 Task: Look for space in Ixtapa, Mexico from 1st June, 2023 to 4th June, 2023 for 1 adult in price range Rs.6000 to Rs.16000. Place can be private room with 1  bedroom having 1 bed and 1 bathroom. Property type can be house, flat, guest house. Amenities needed are: wifi. Booking option can be shelf check-in. Required host language is English.
Action: Mouse moved to (498, 118)
Screenshot: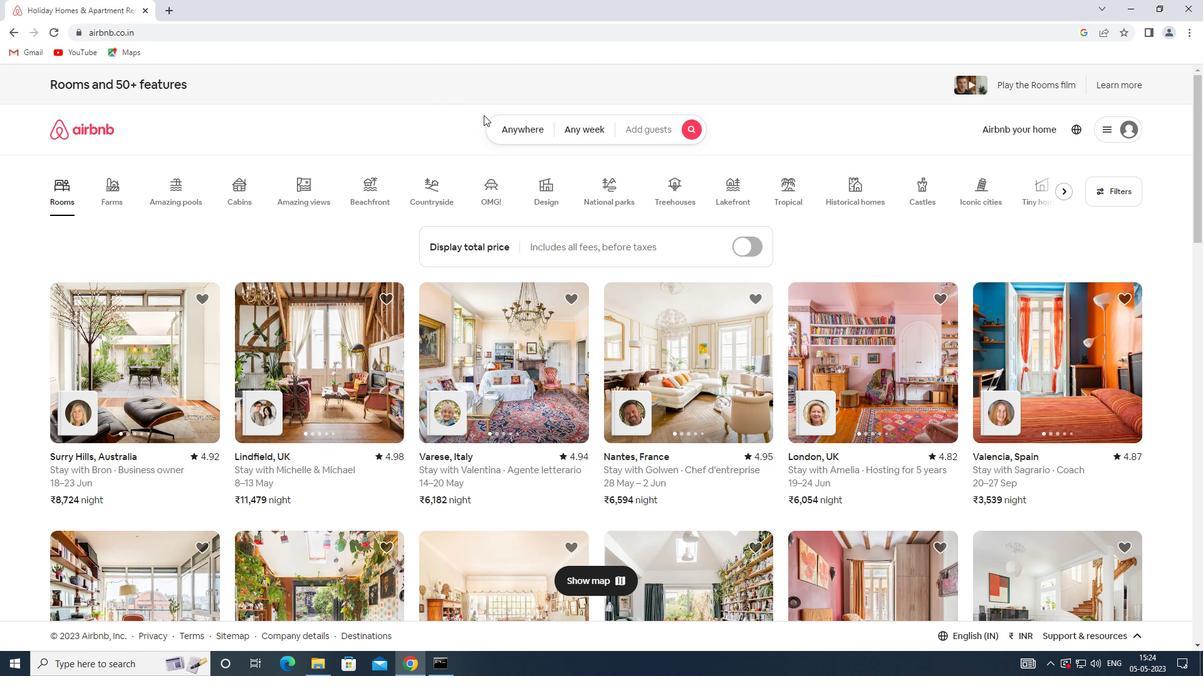 
Action: Mouse pressed left at (498, 118)
Screenshot: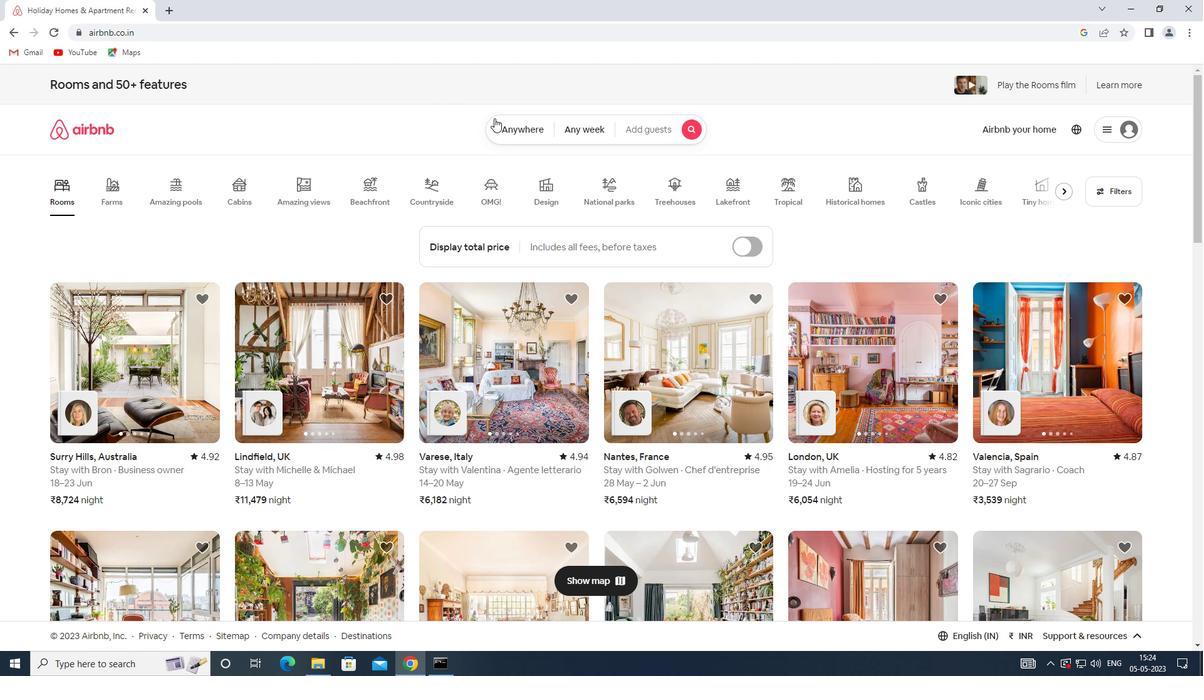 
Action: Mouse moved to (417, 176)
Screenshot: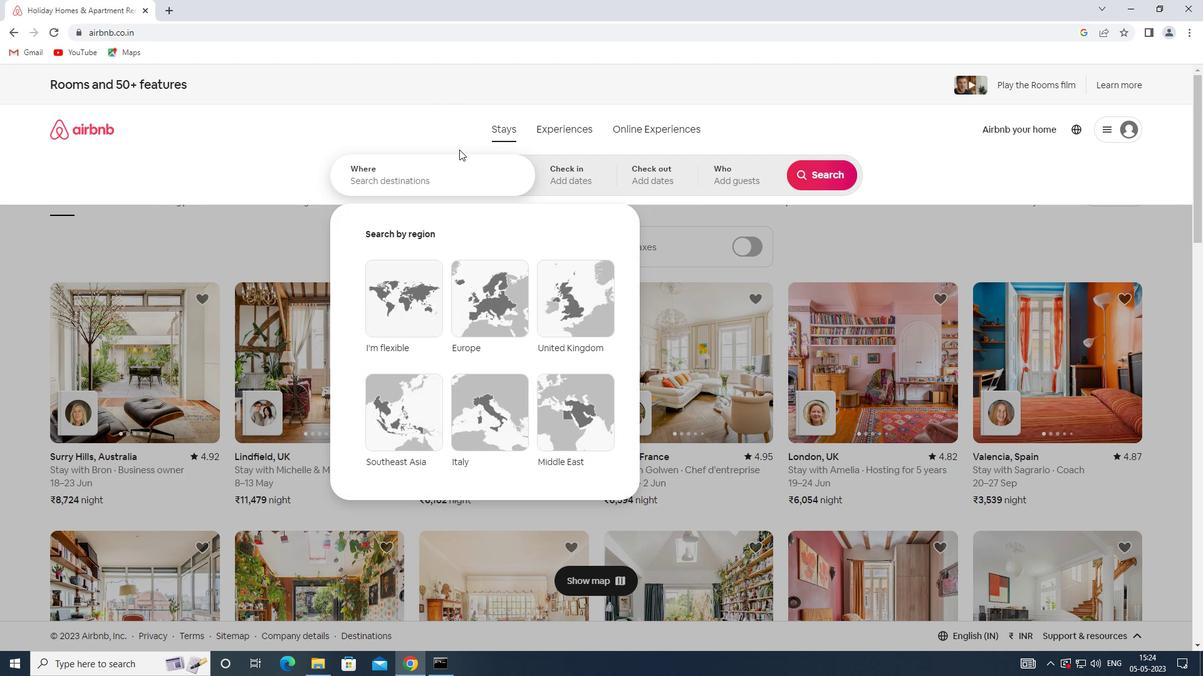
Action: Mouse pressed left at (417, 176)
Screenshot: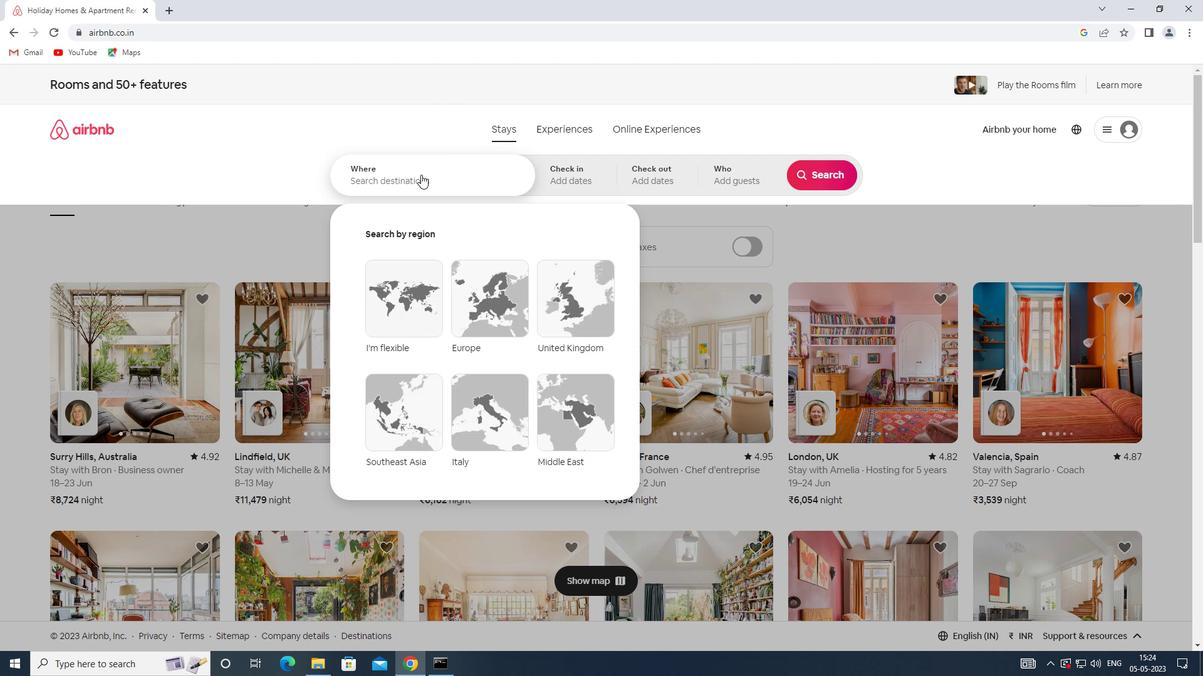 
Action: Key pressed <Key.shift>SPACE<Key.space>IN<Key.space><Key.shift>IXTAPA,<Key.shift>MEXICO
Screenshot: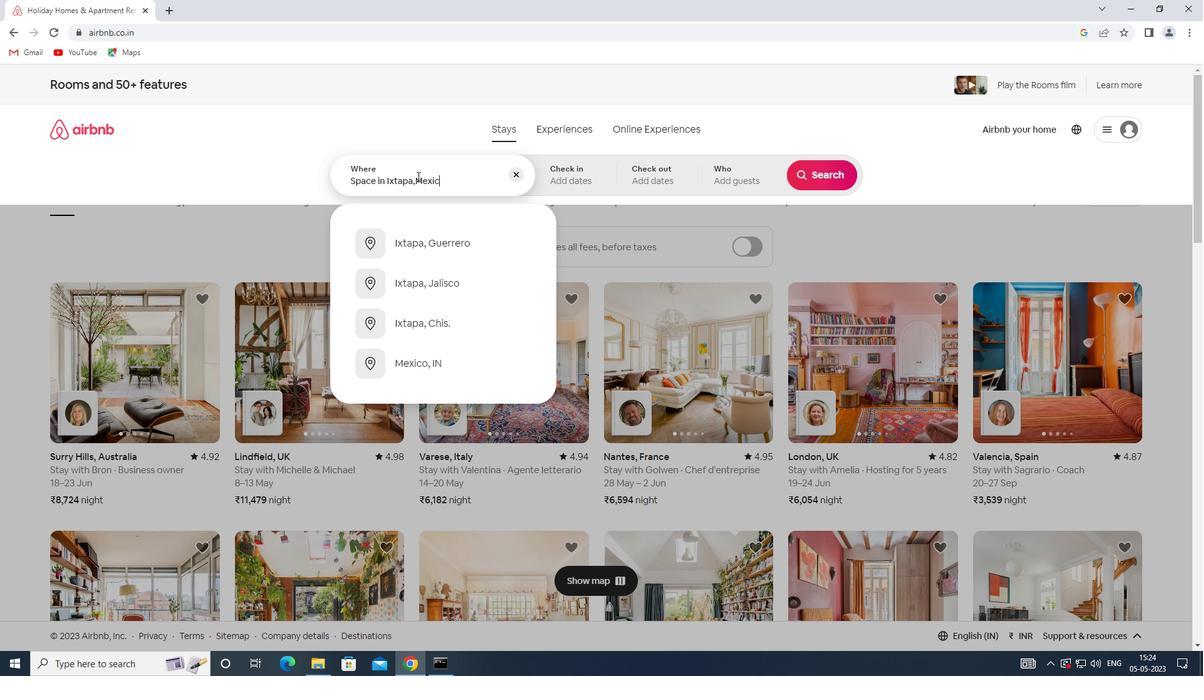
Action: Mouse moved to (548, 179)
Screenshot: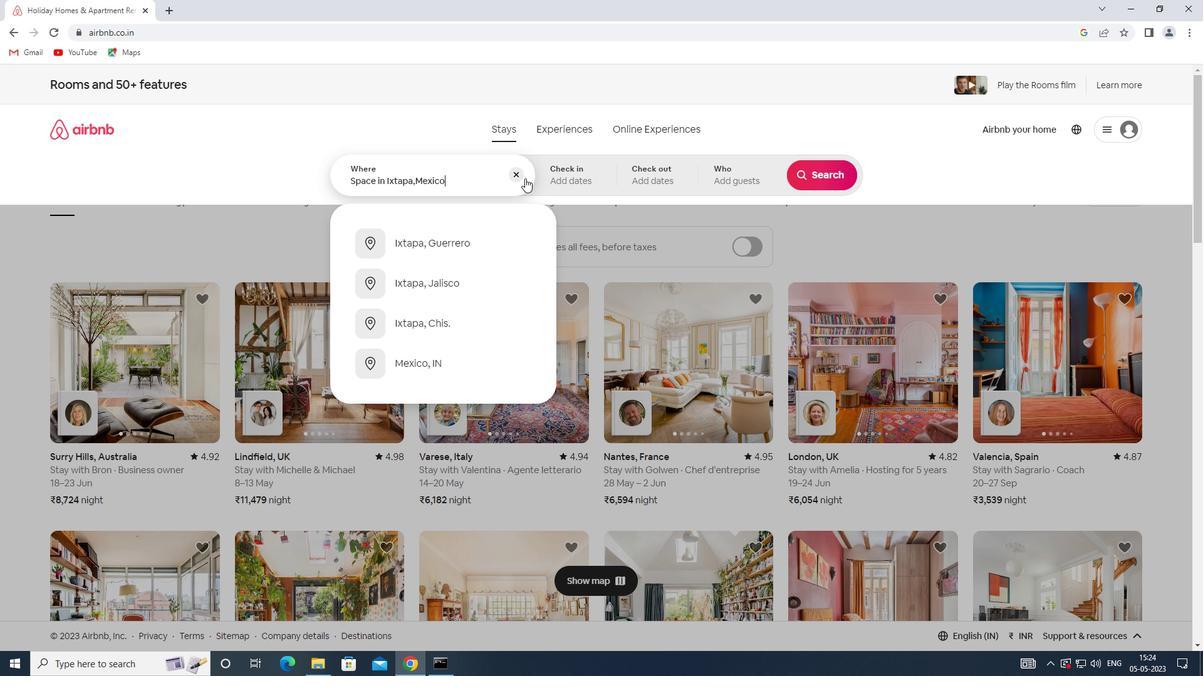 
Action: Mouse pressed left at (548, 179)
Screenshot: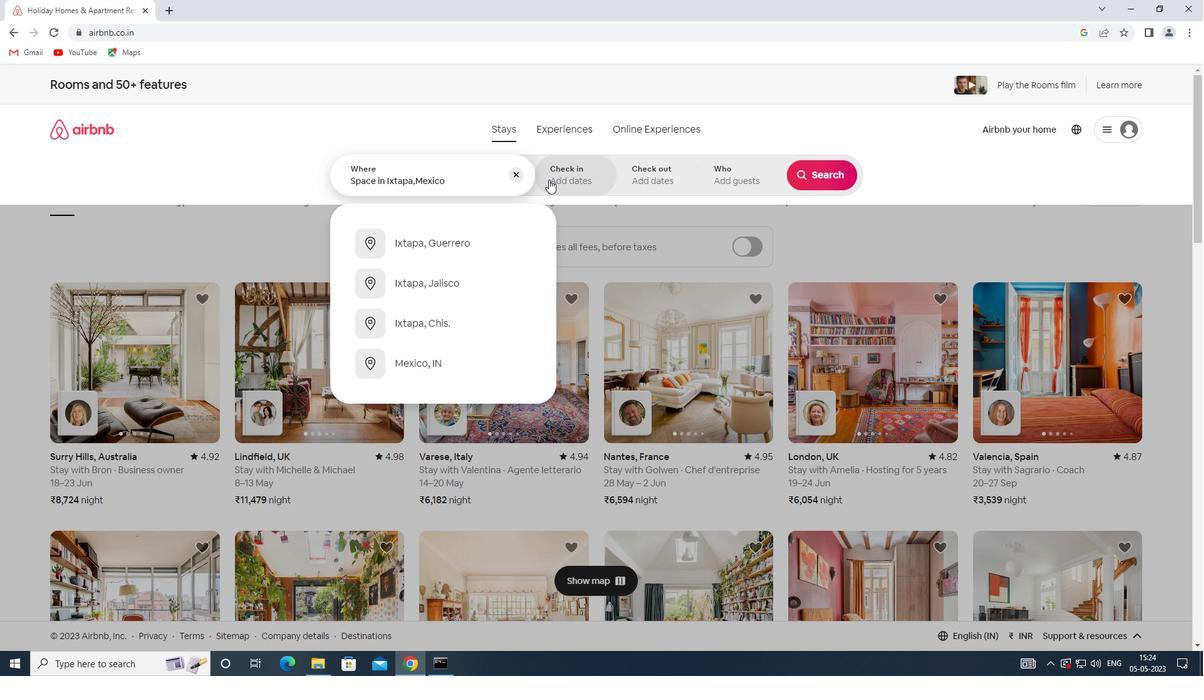 
Action: Mouse moved to (749, 325)
Screenshot: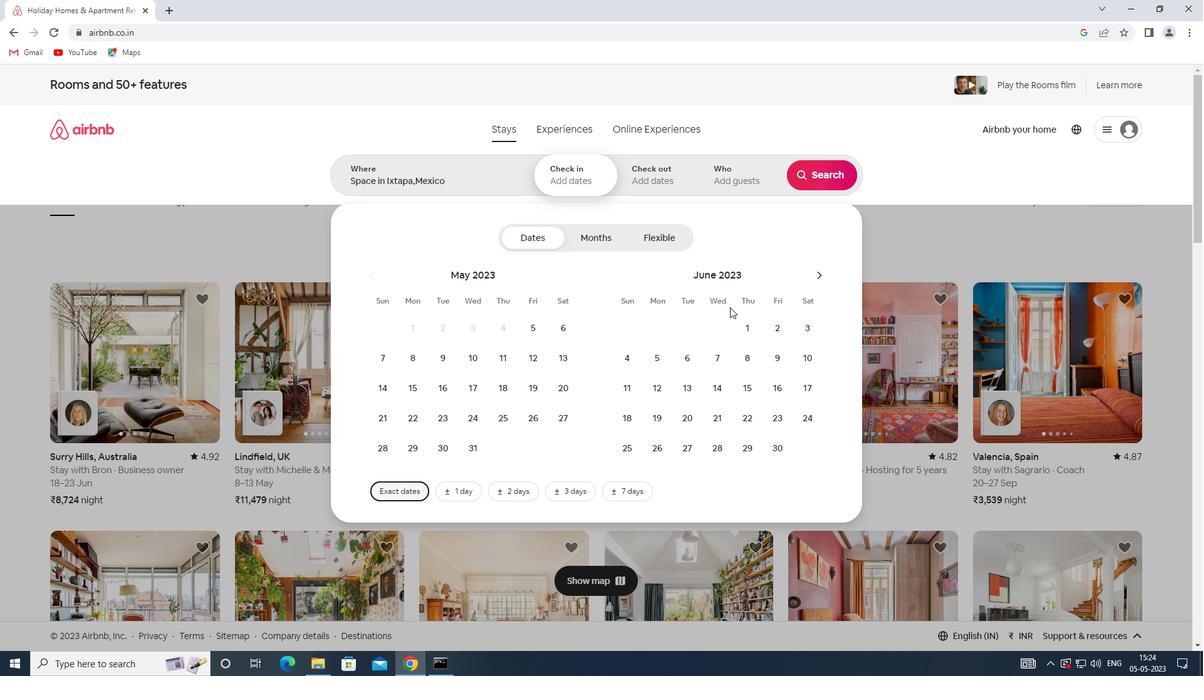 
Action: Mouse pressed left at (749, 325)
Screenshot: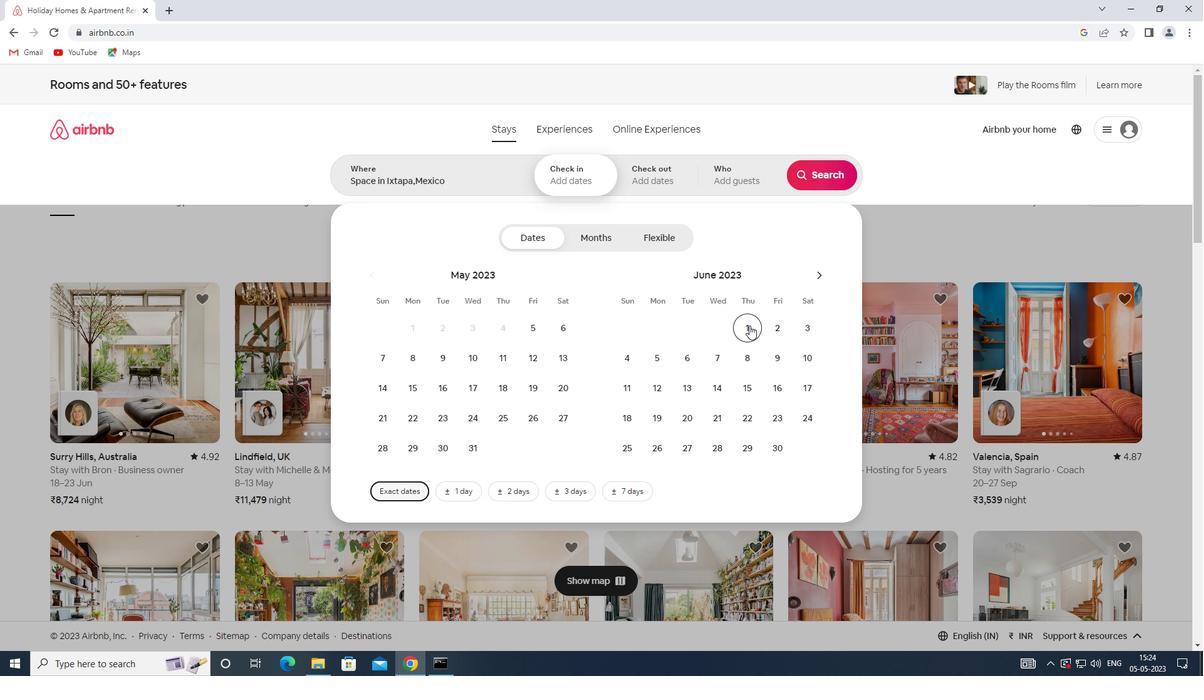 
Action: Mouse moved to (631, 357)
Screenshot: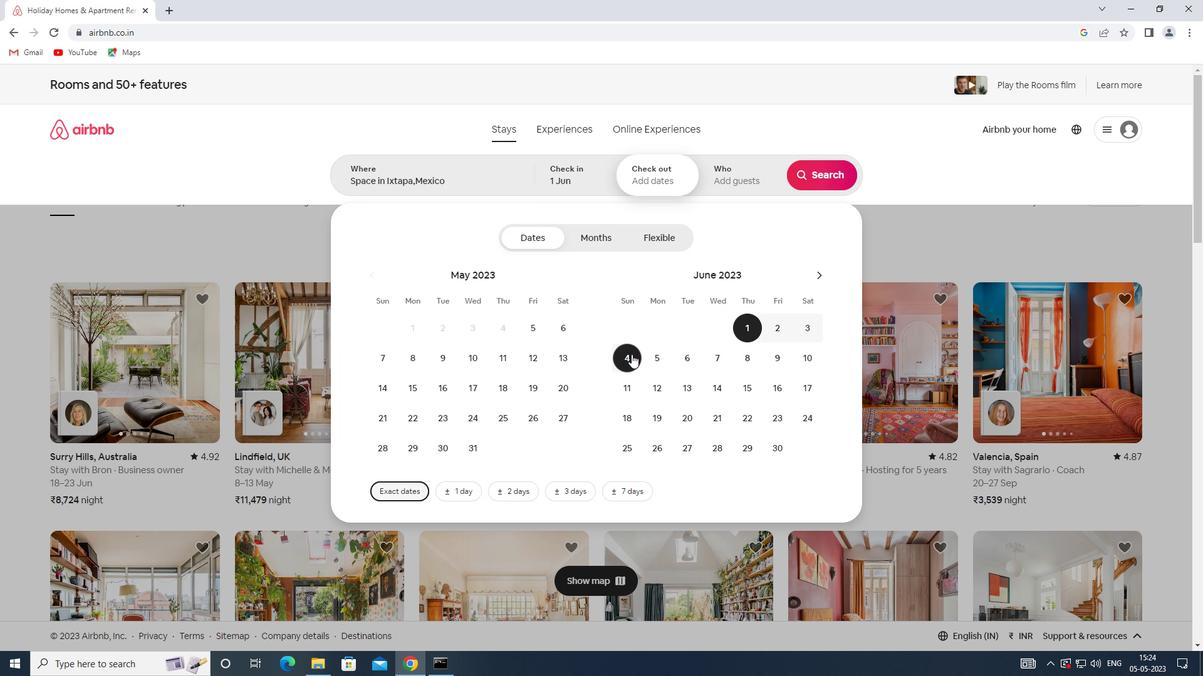 
Action: Mouse pressed left at (631, 357)
Screenshot: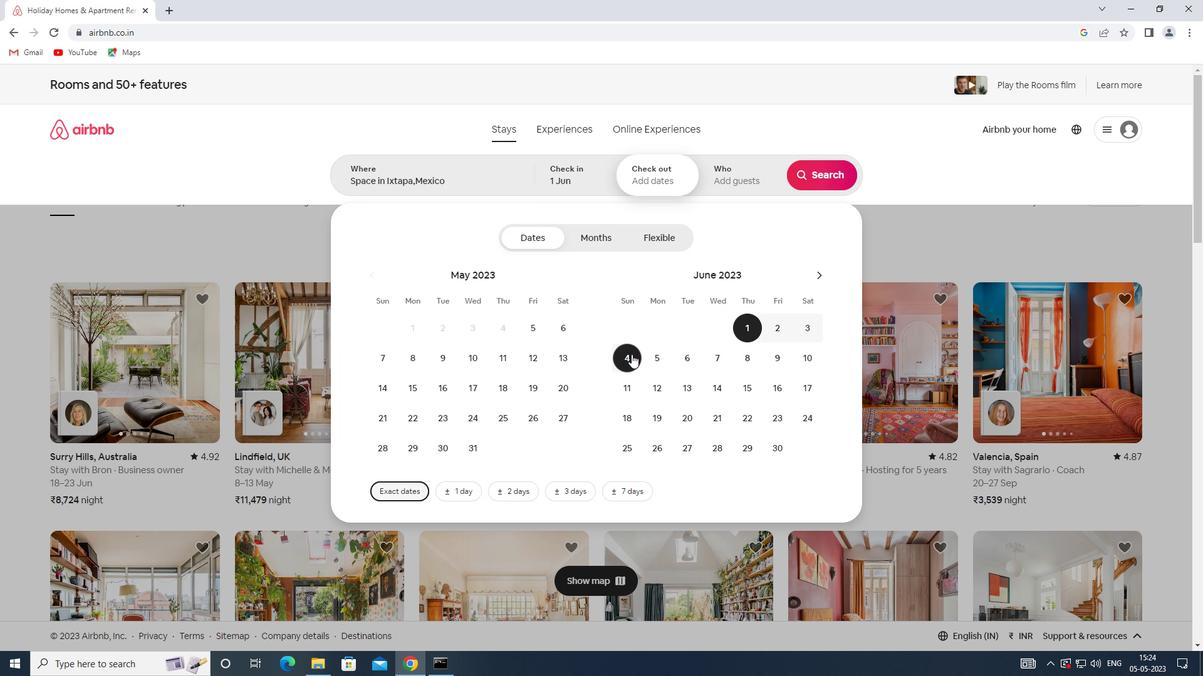 
Action: Mouse moved to (744, 166)
Screenshot: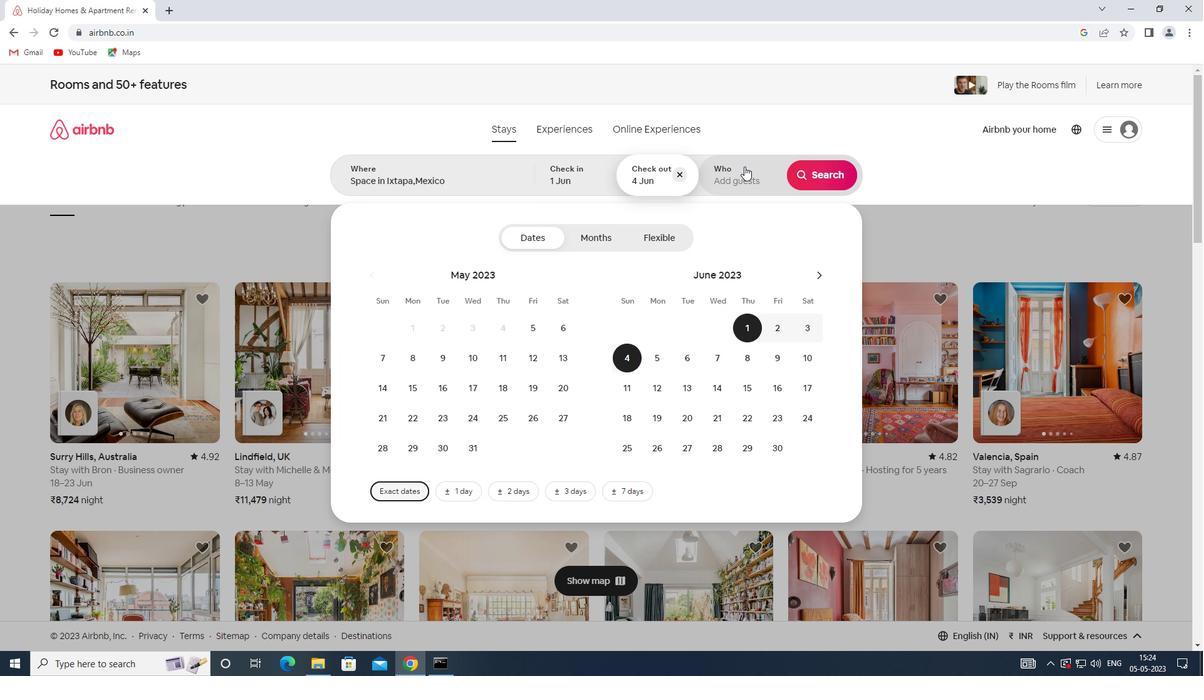 
Action: Mouse pressed left at (744, 166)
Screenshot: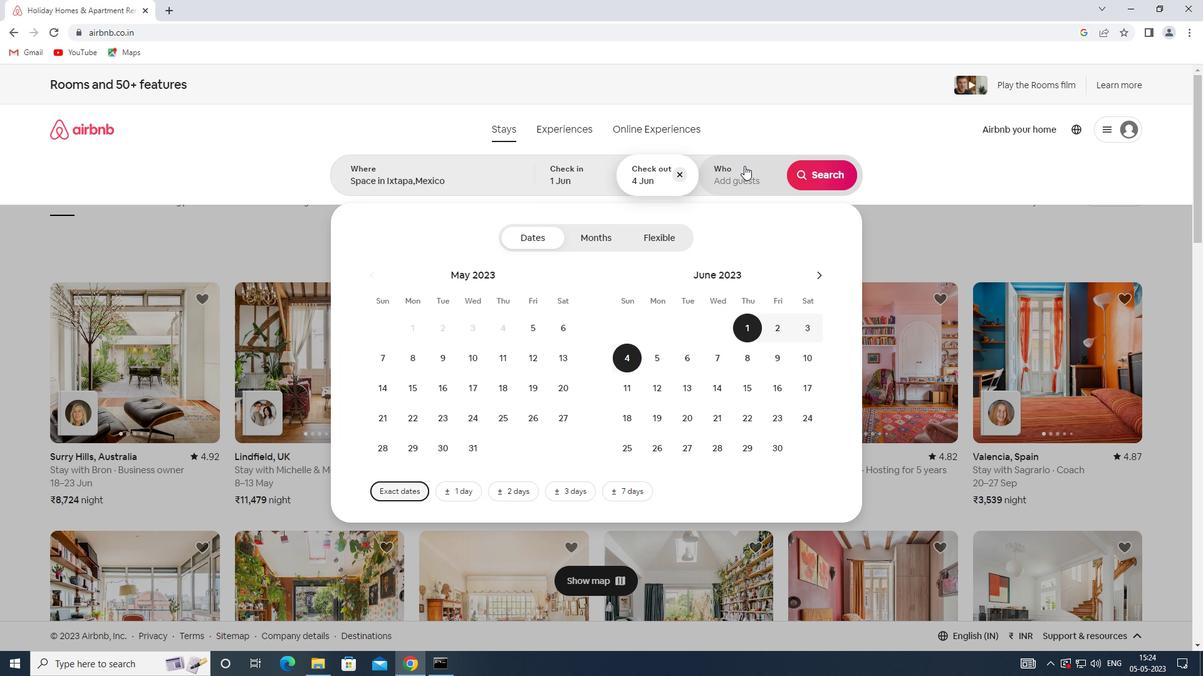
Action: Mouse moved to (819, 244)
Screenshot: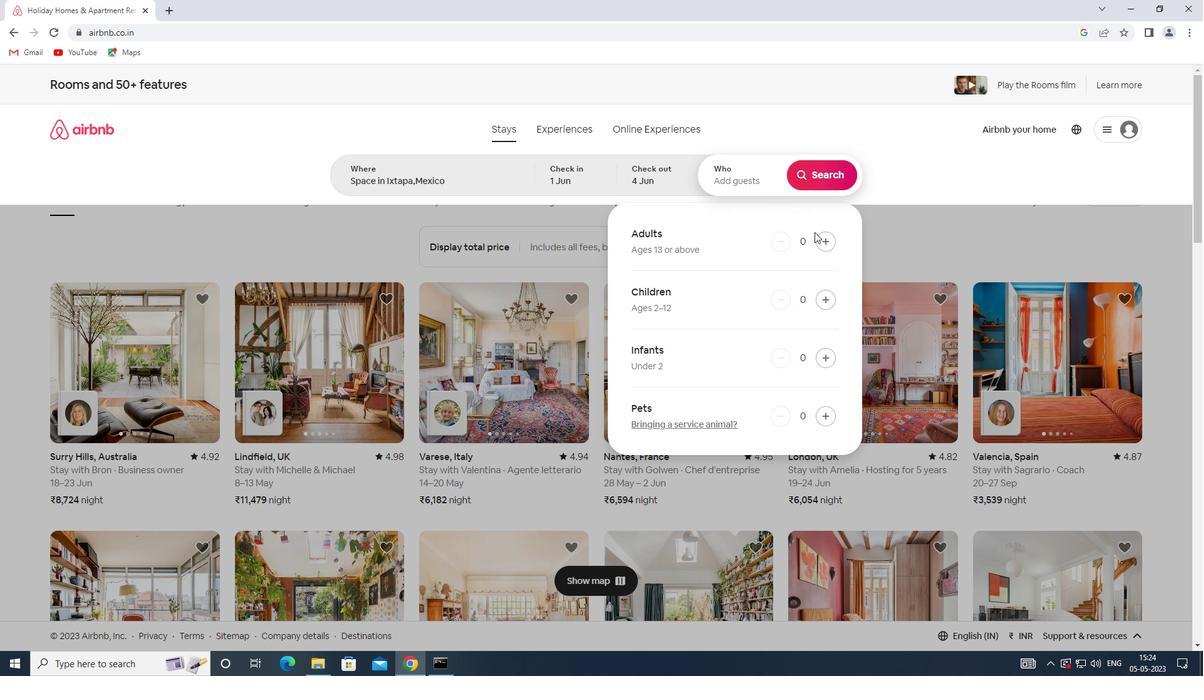 
Action: Mouse pressed left at (819, 244)
Screenshot: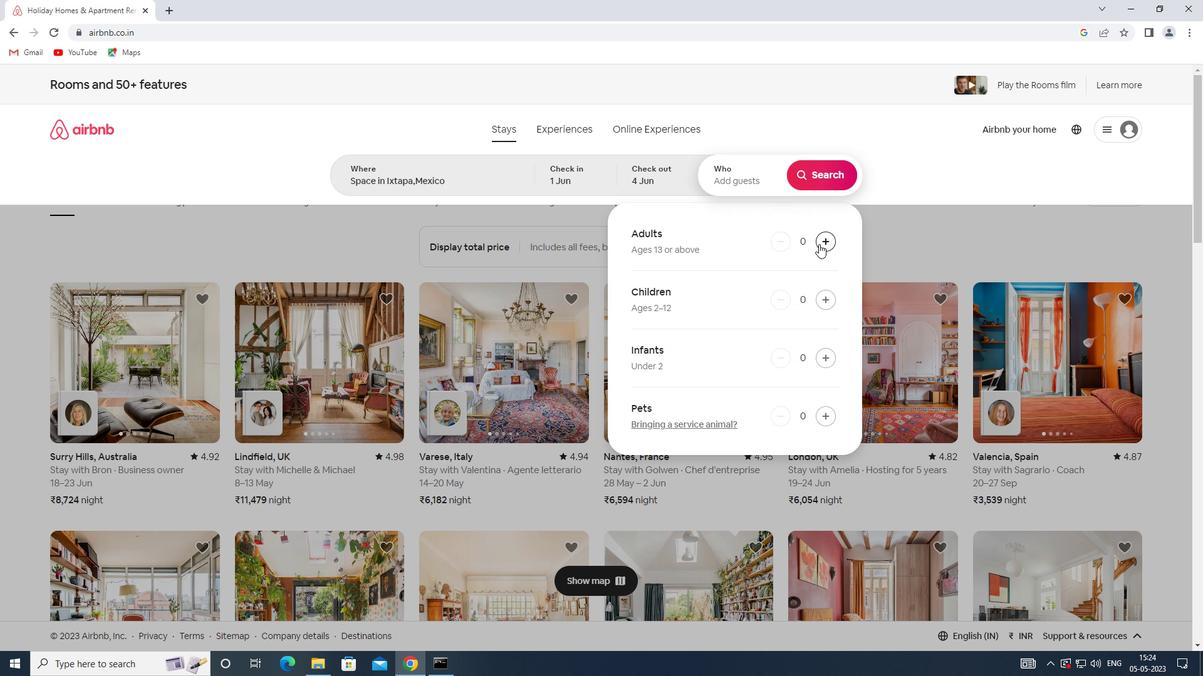 
Action: Mouse moved to (823, 179)
Screenshot: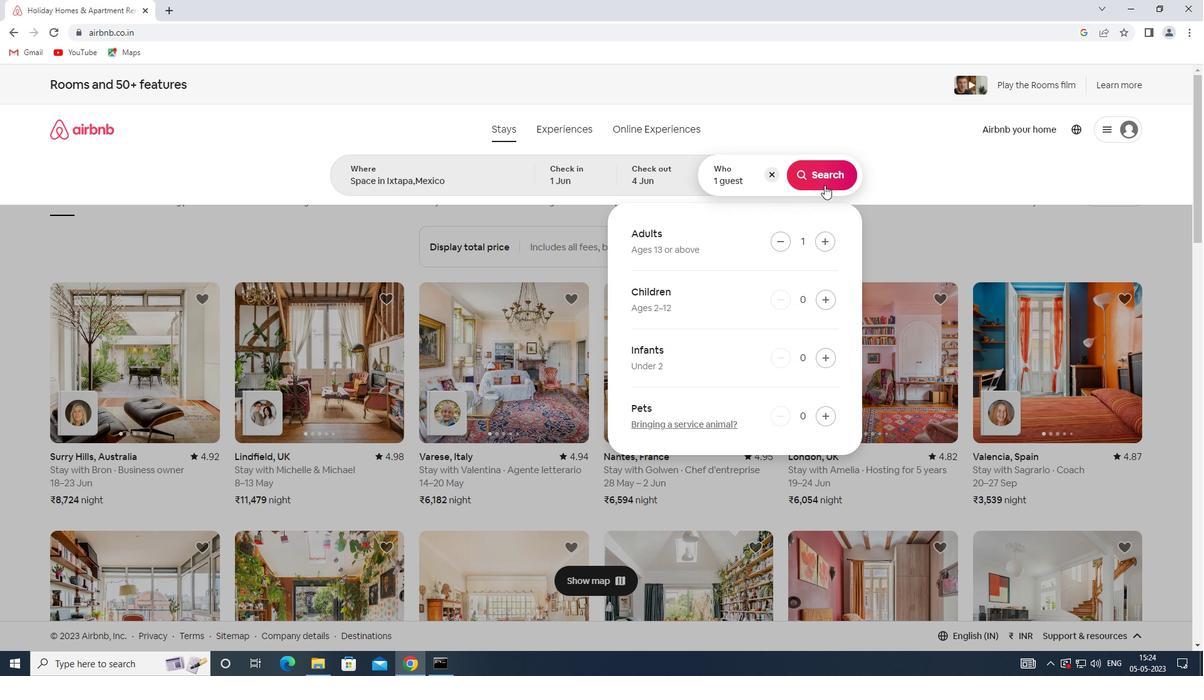 
Action: Mouse pressed left at (823, 179)
Screenshot: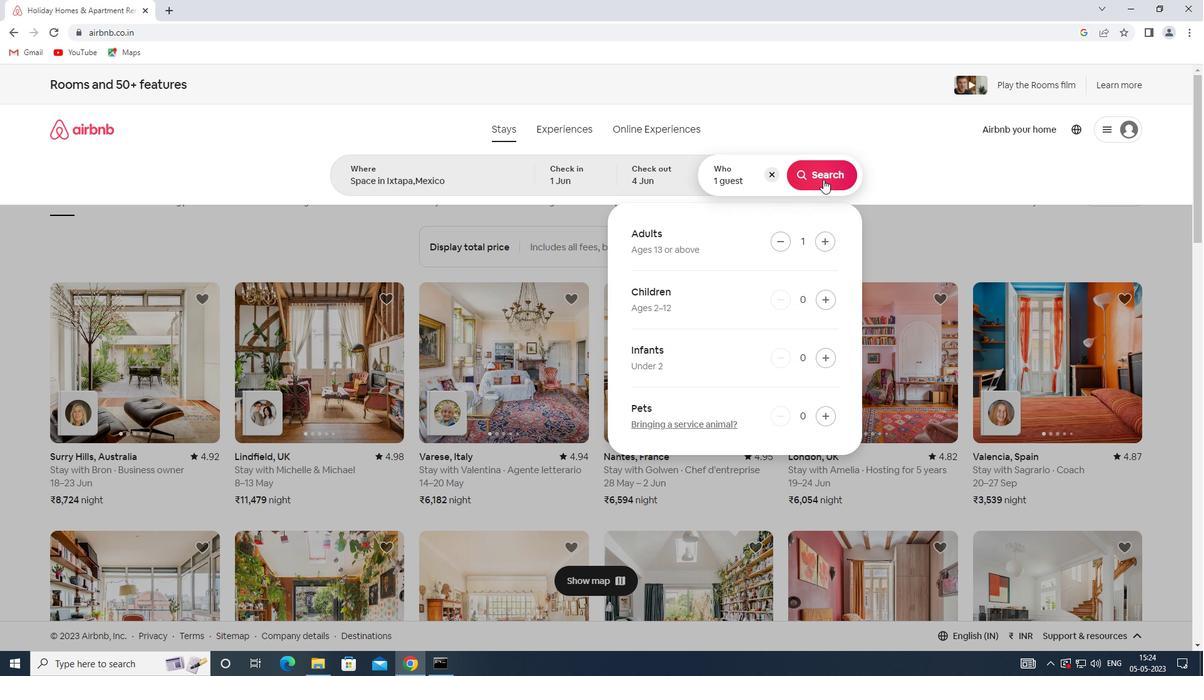 
Action: Mouse moved to (1157, 144)
Screenshot: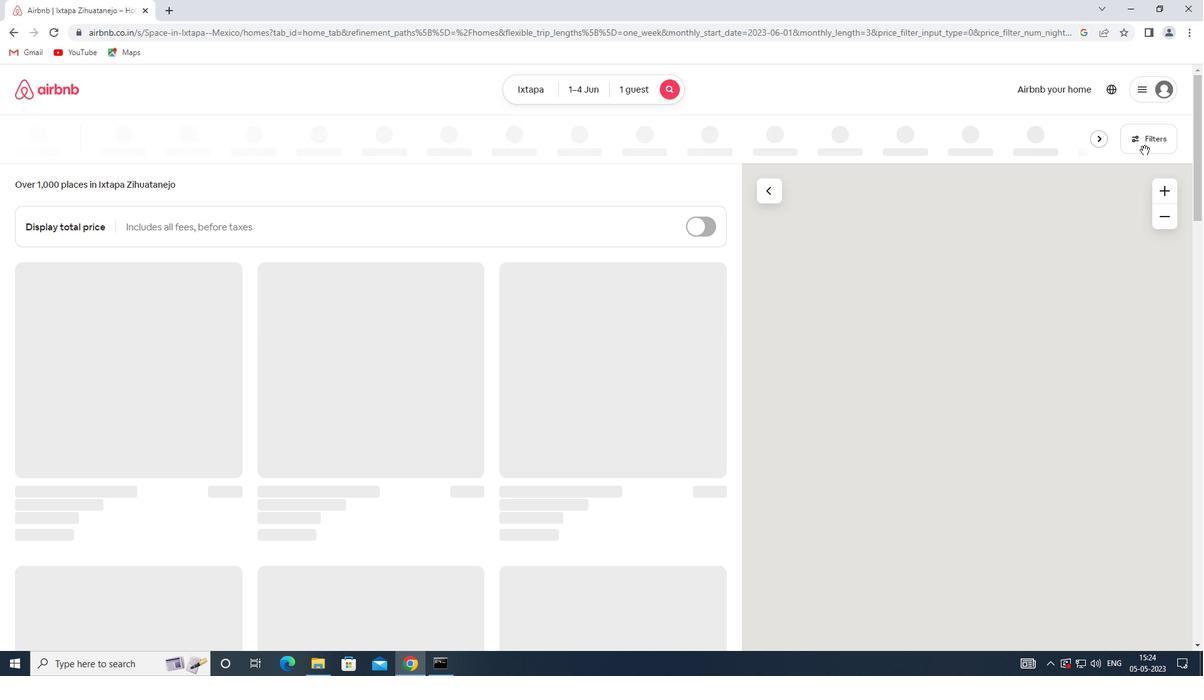 
Action: Mouse pressed left at (1157, 144)
Screenshot: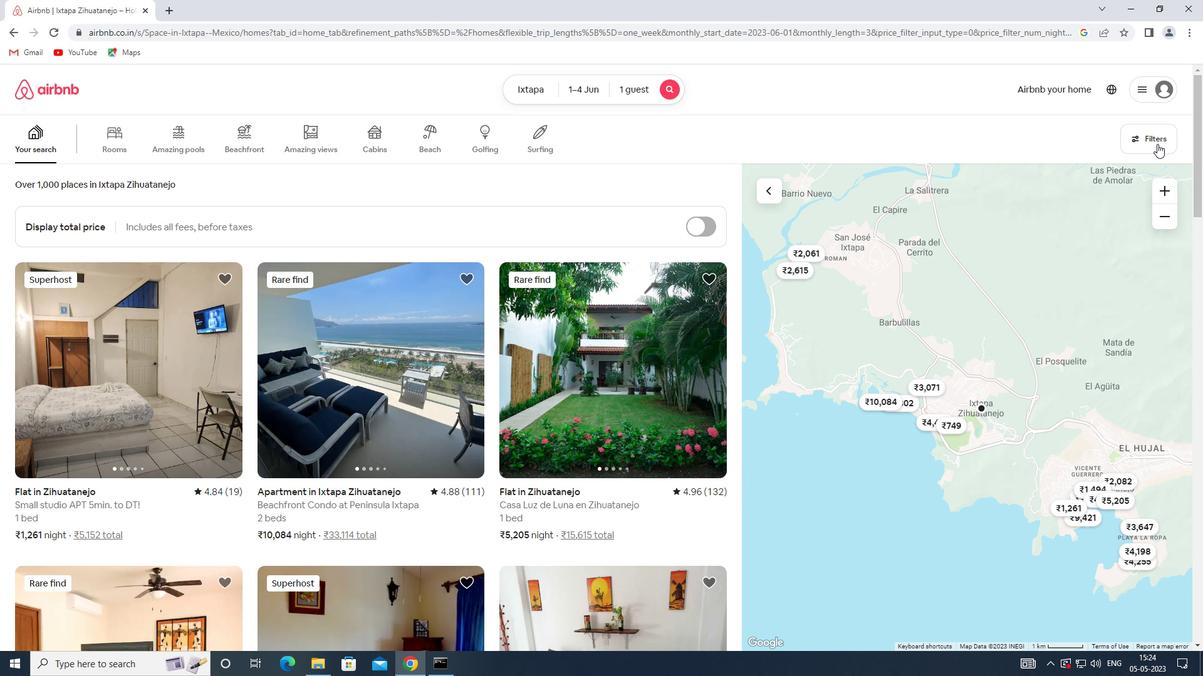 
Action: Mouse moved to (435, 449)
Screenshot: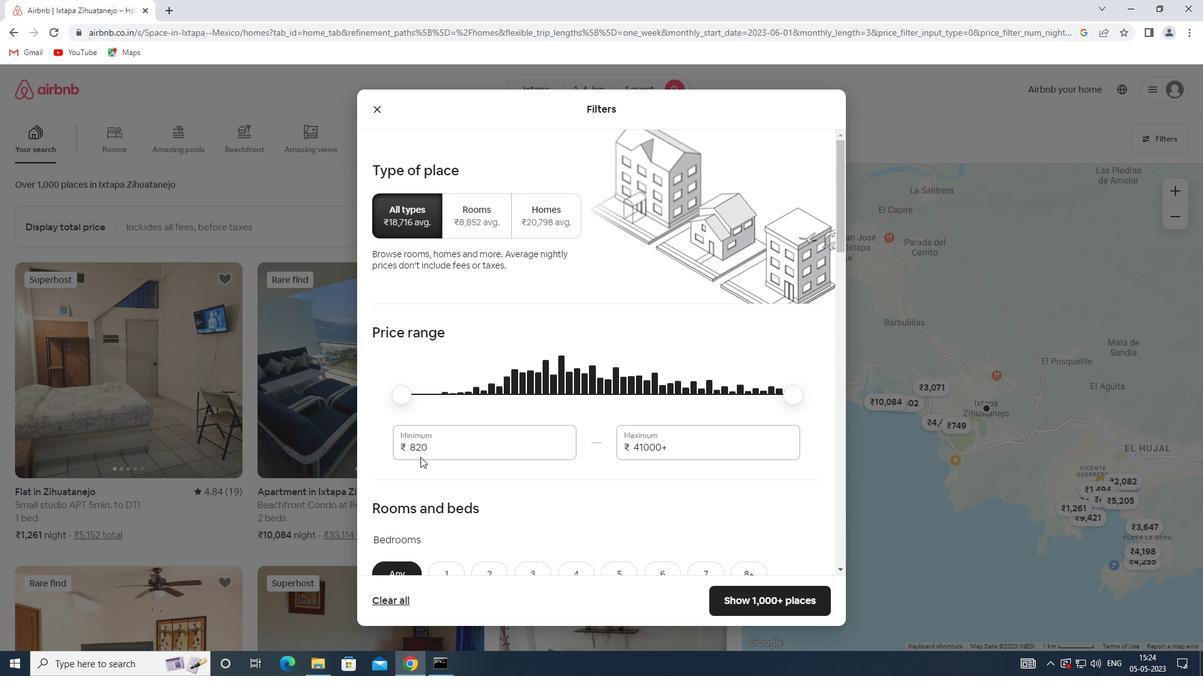 
Action: Mouse pressed left at (435, 449)
Screenshot: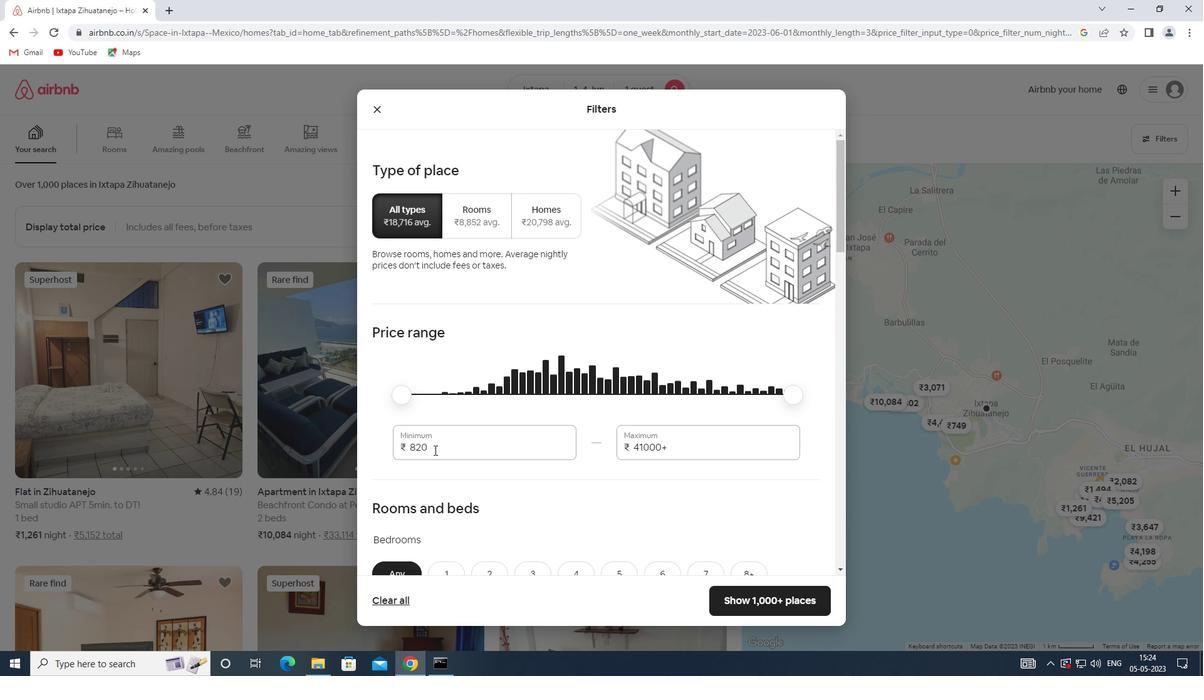 
Action: Mouse moved to (377, 449)
Screenshot: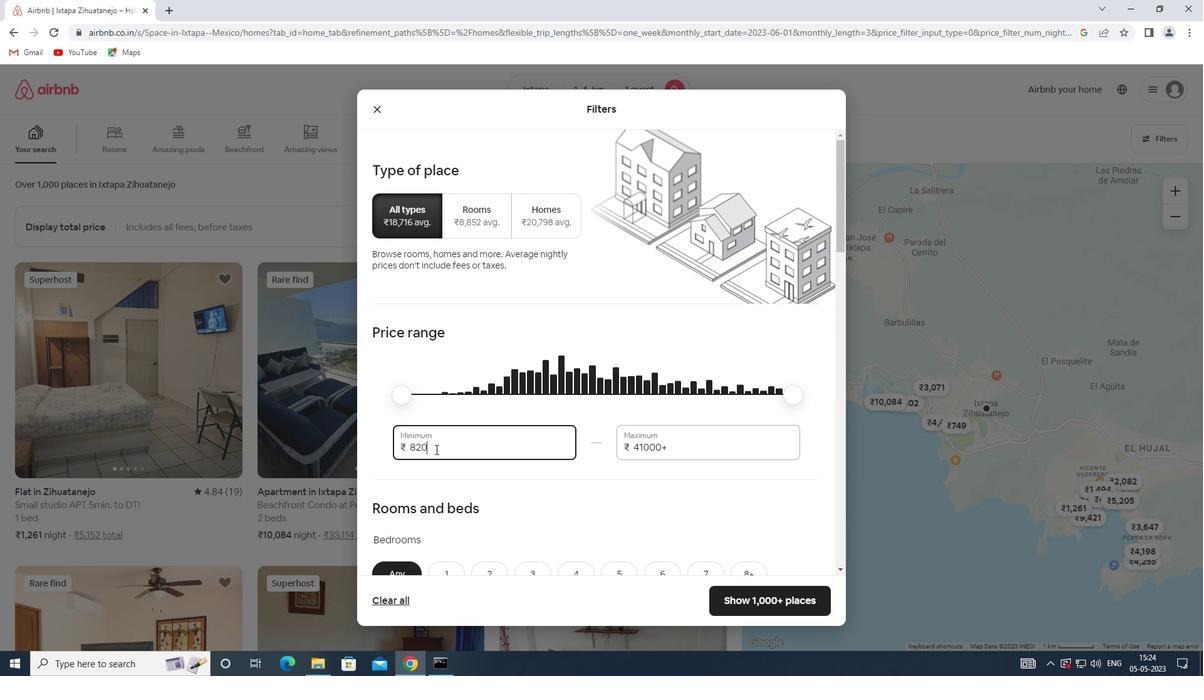 
Action: Key pressed 6000
Screenshot: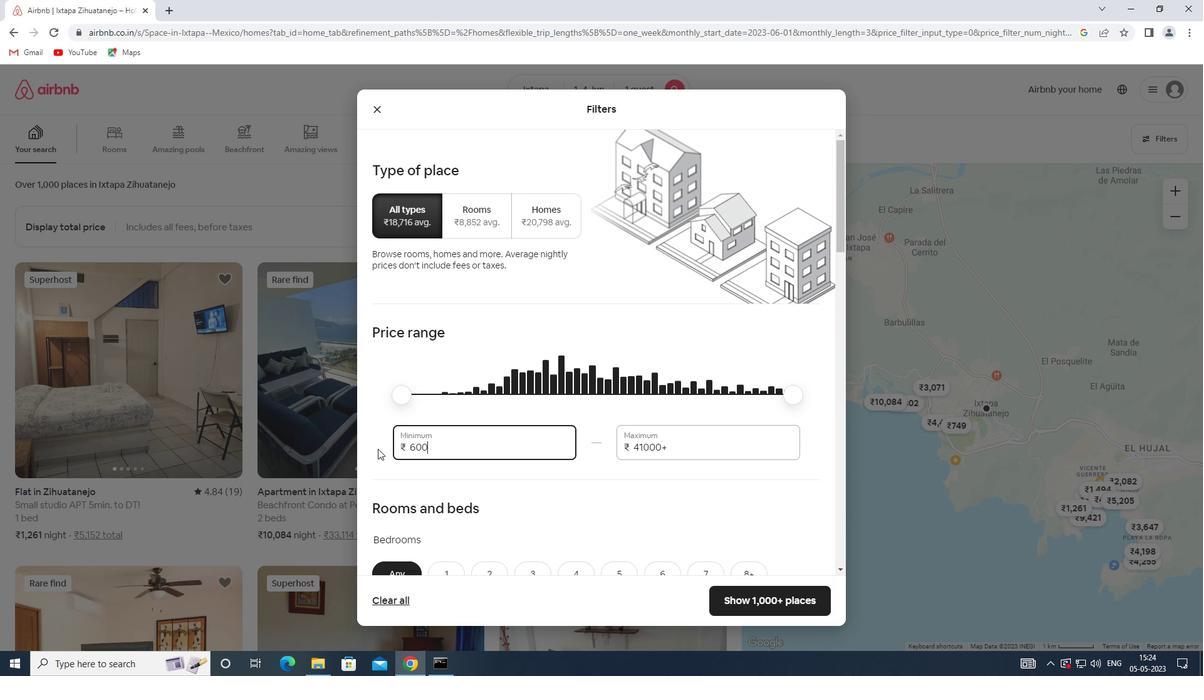 
Action: Mouse moved to (671, 445)
Screenshot: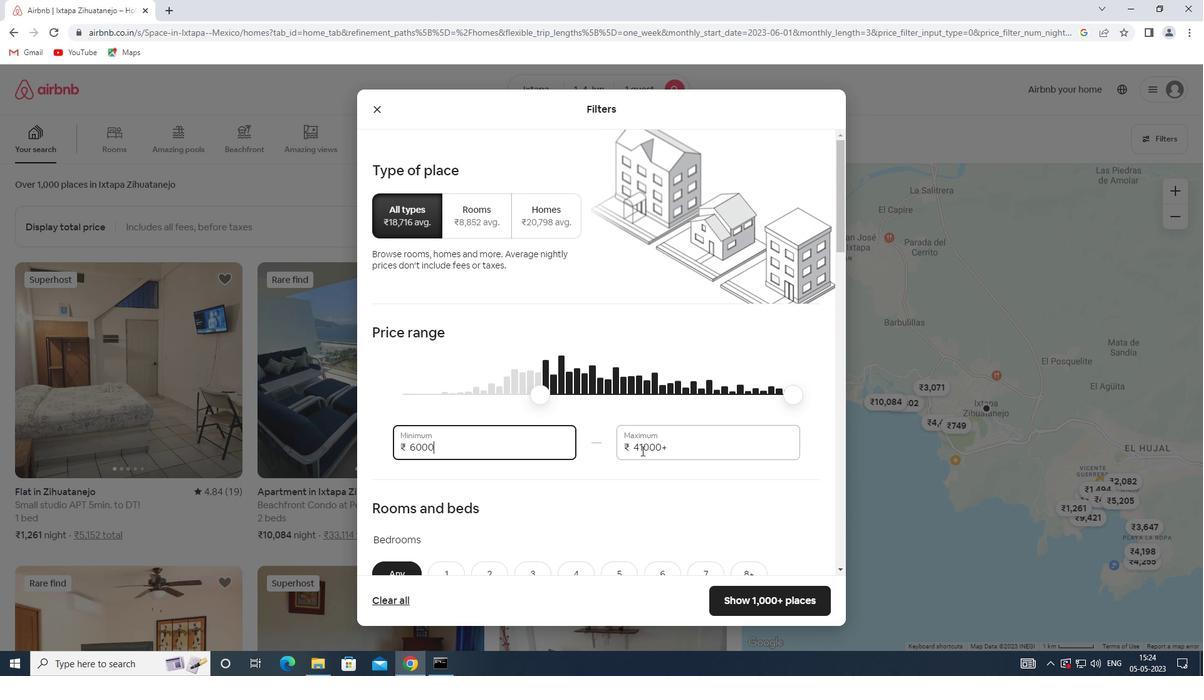 
Action: Mouse pressed left at (671, 445)
Screenshot: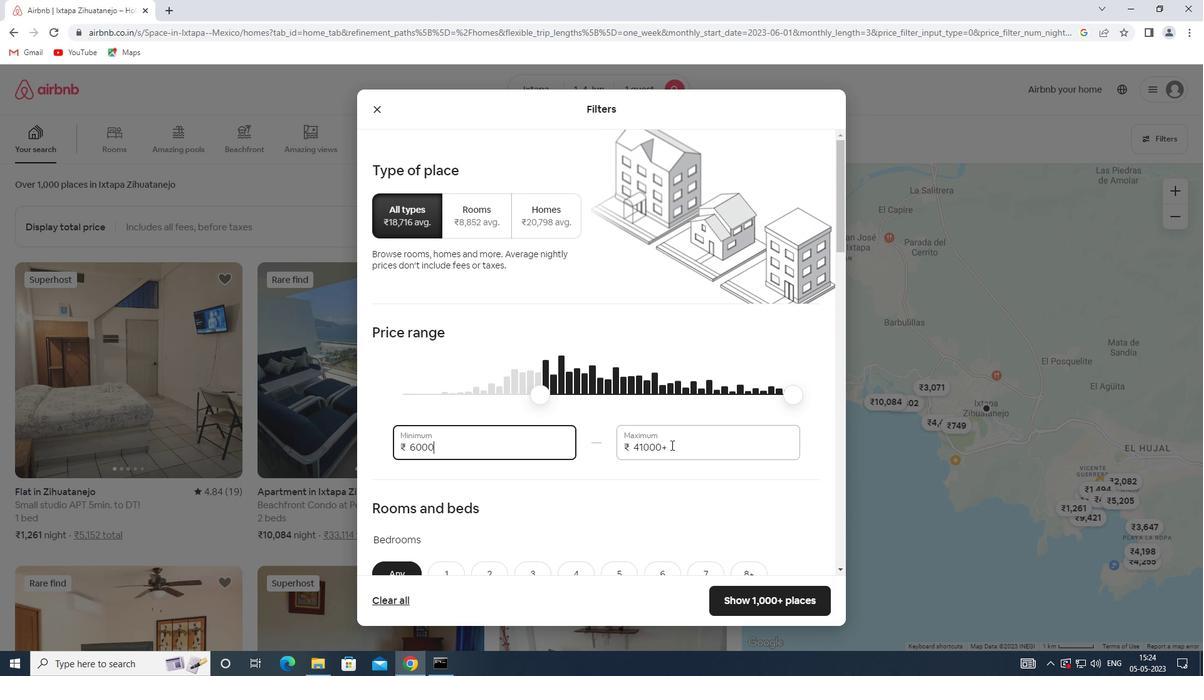 
Action: Mouse moved to (574, 454)
Screenshot: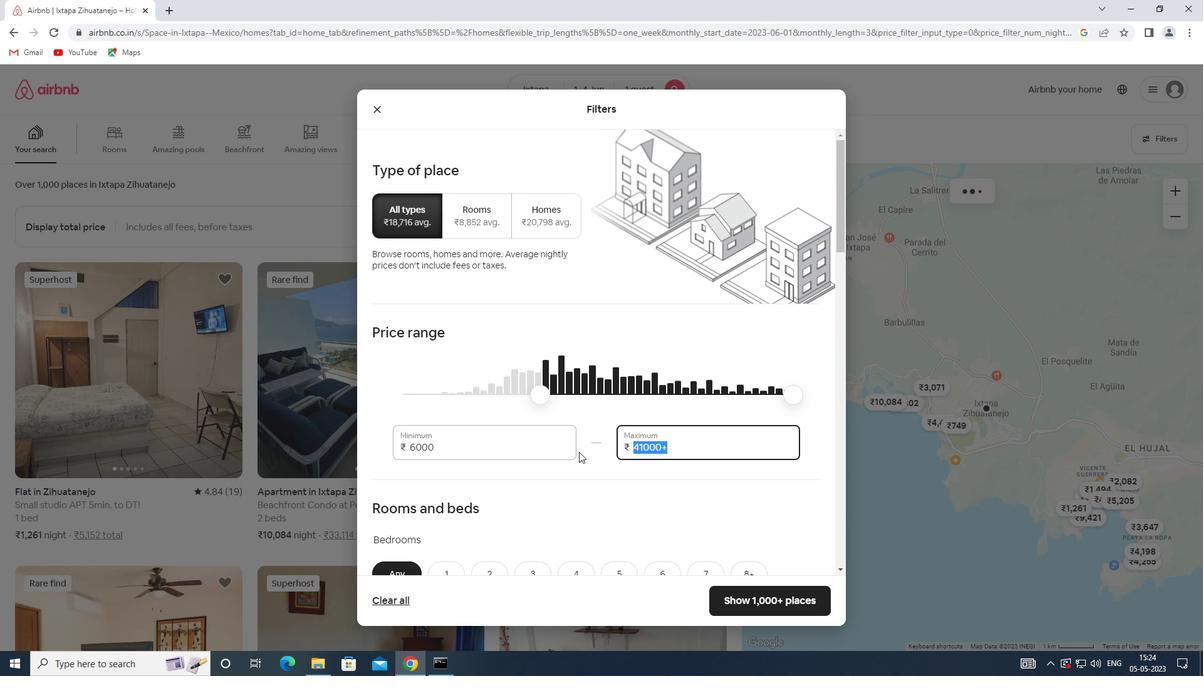 
Action: Key pressed 16000
Screenshot: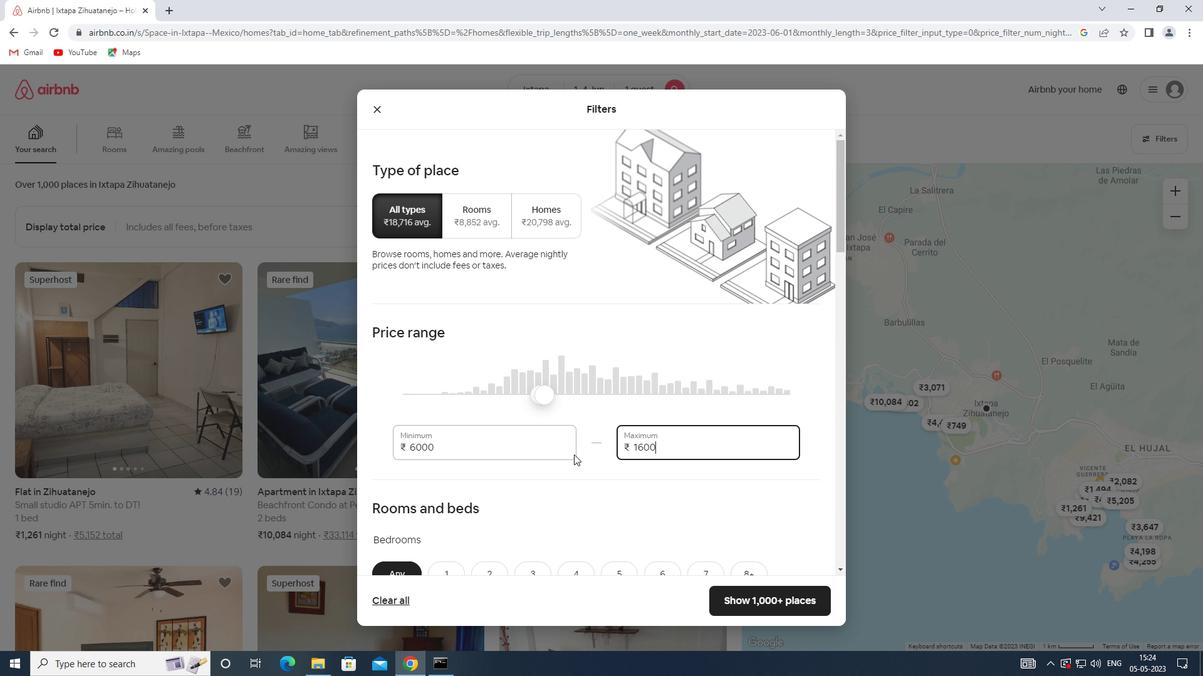 
Action: Mouse moved to (490, 466)
Screenshot: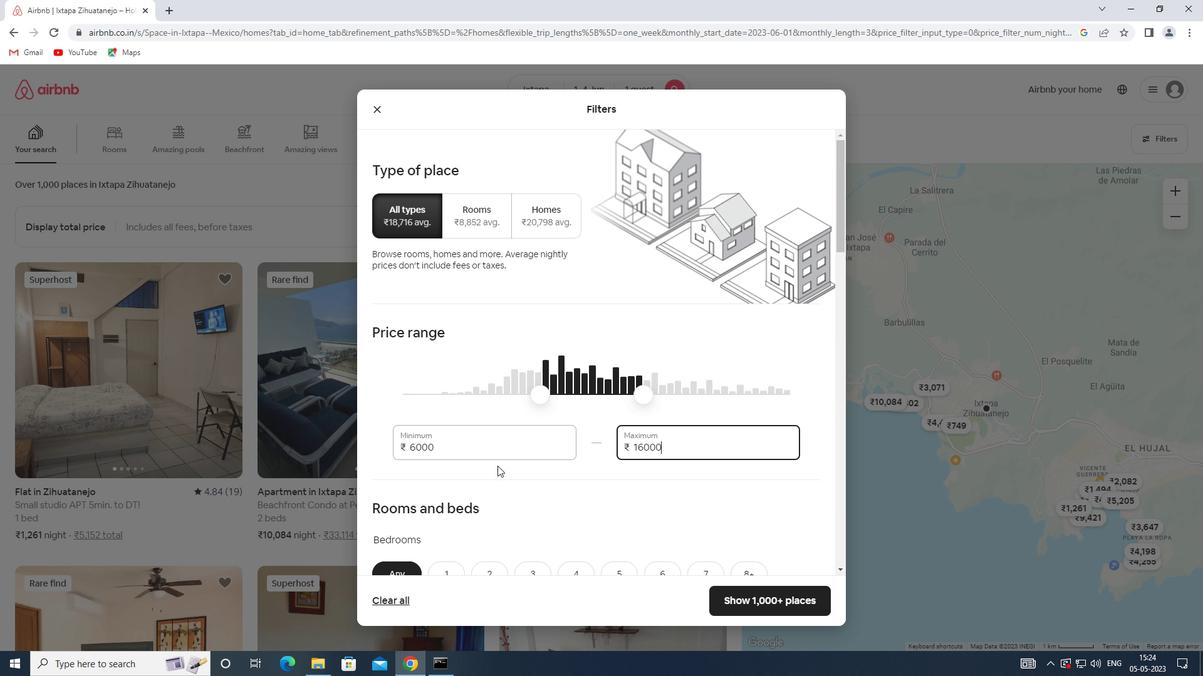 
Action: Mouse scrolled (490, 465) with delta (0, 0)
Screenshot: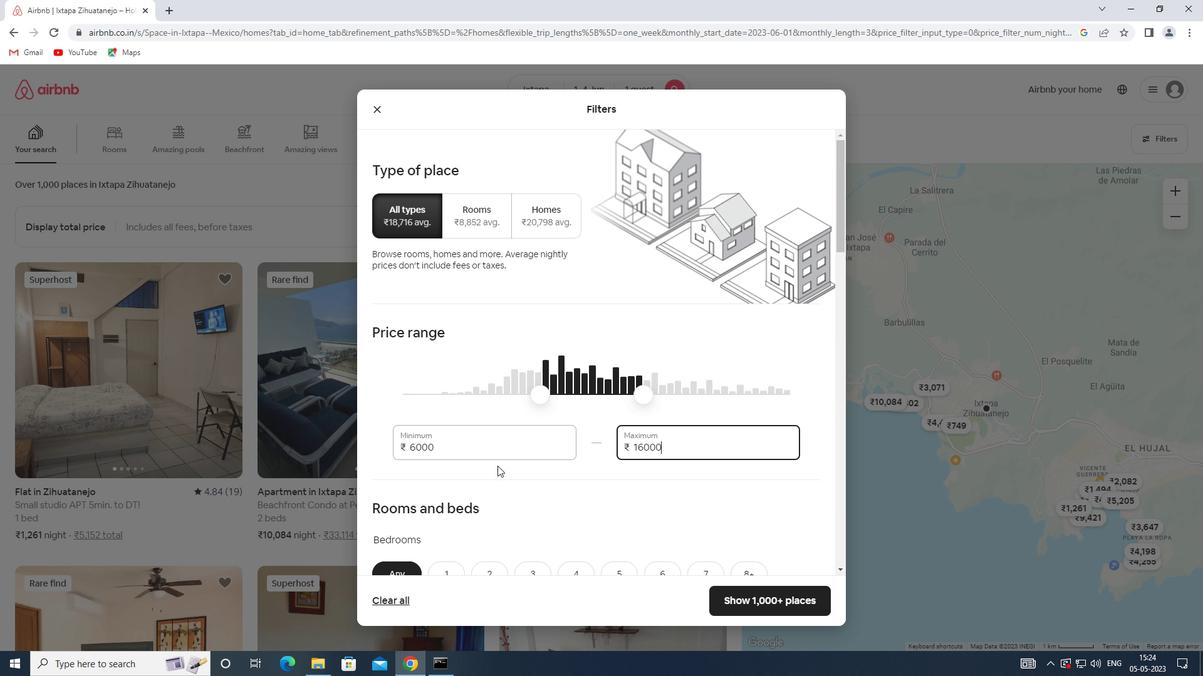 
Action: Mouse moved to (485, 464)
Screenshot: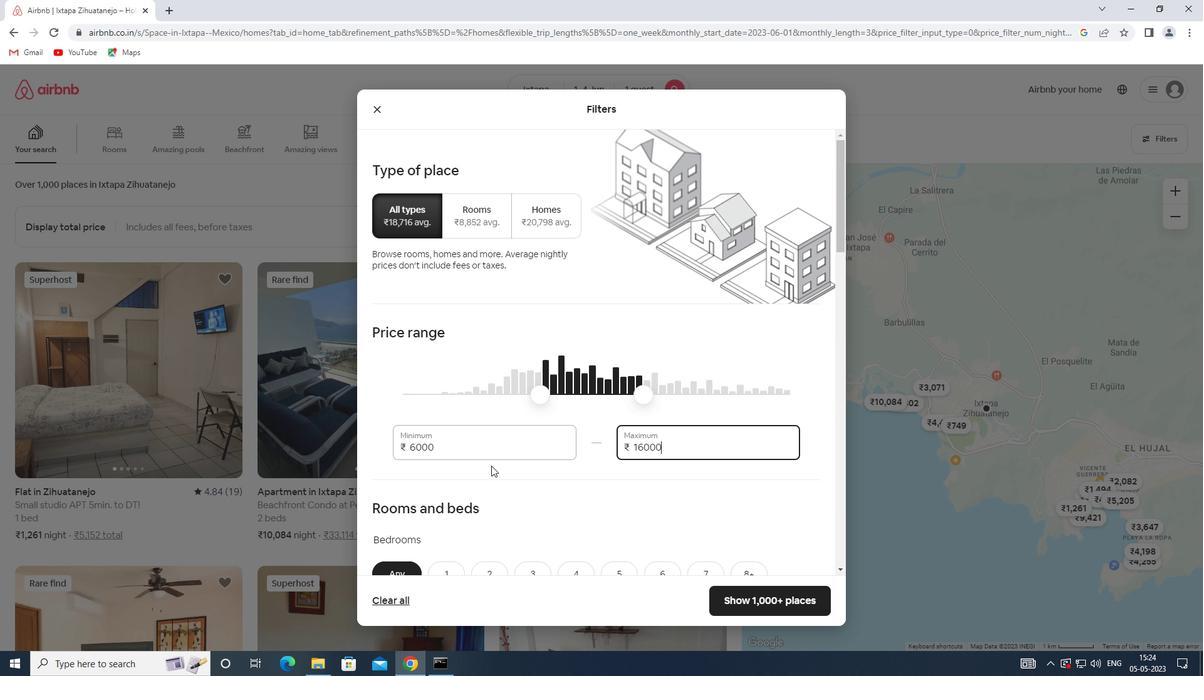 
Action: Mouse scrolled (485, 464) with delta (0, 0)
Screenshot: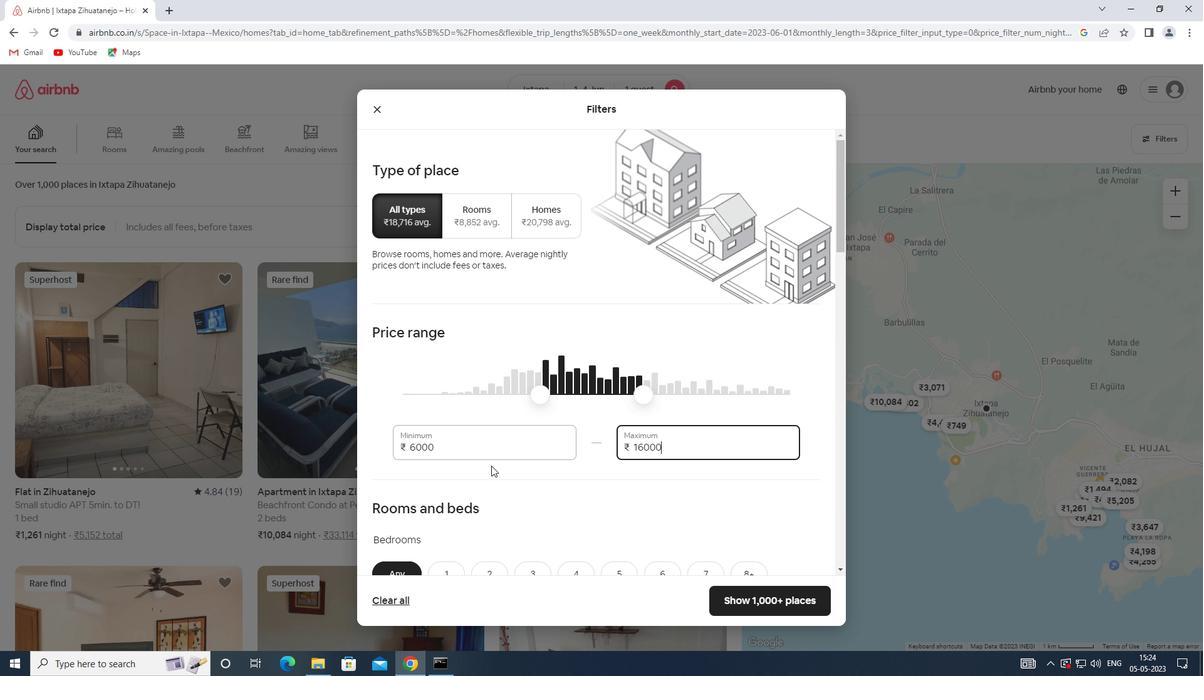 
Action: Mouse moved to (483, 464)
Screenshot: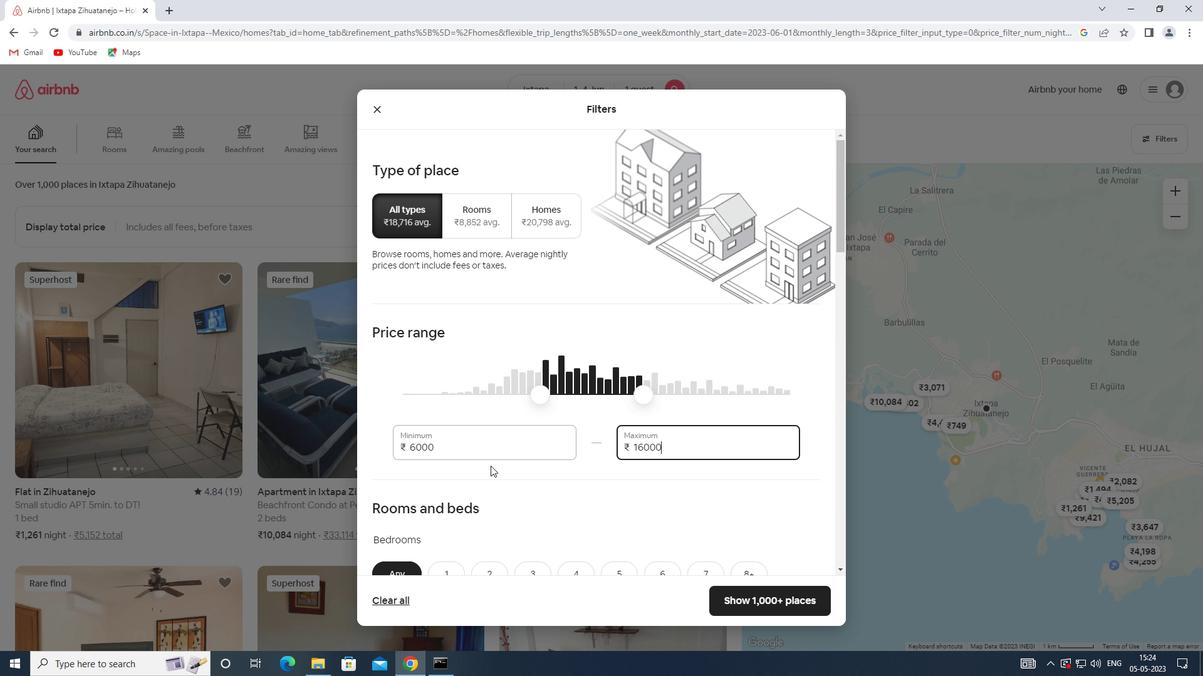 
Action: Mouse scrolled (483, 463) with delta (0, 0)
Screenshot: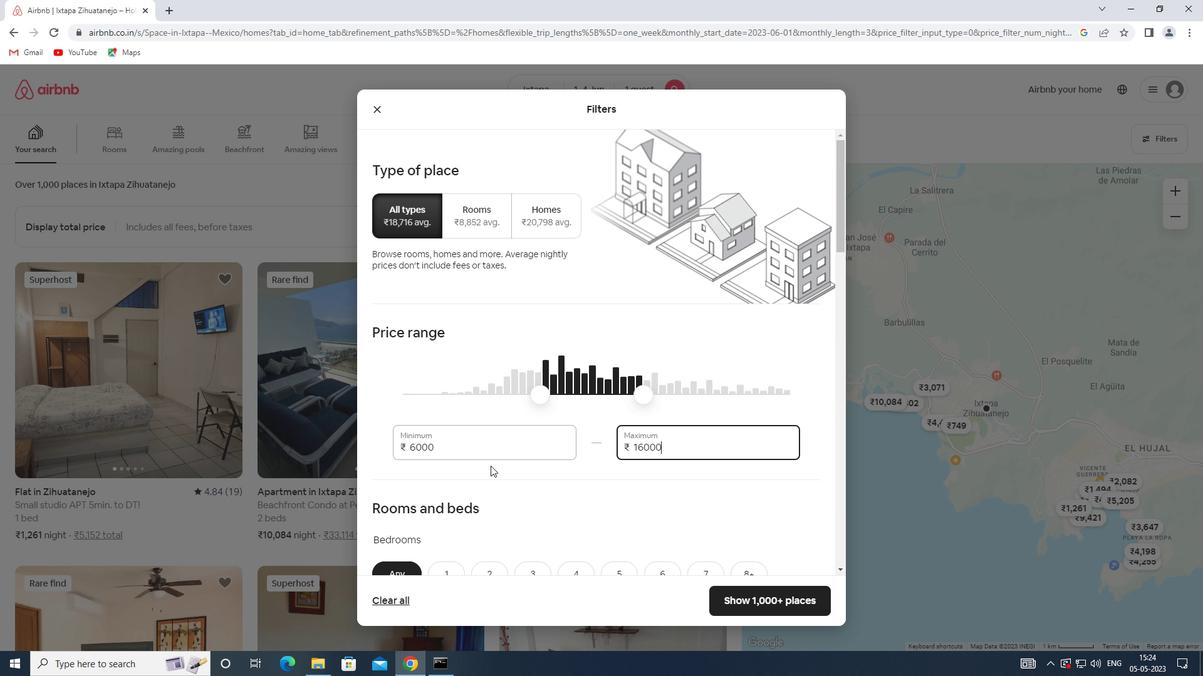 
Action: Mouse moved to (438, 383)
Screenshot: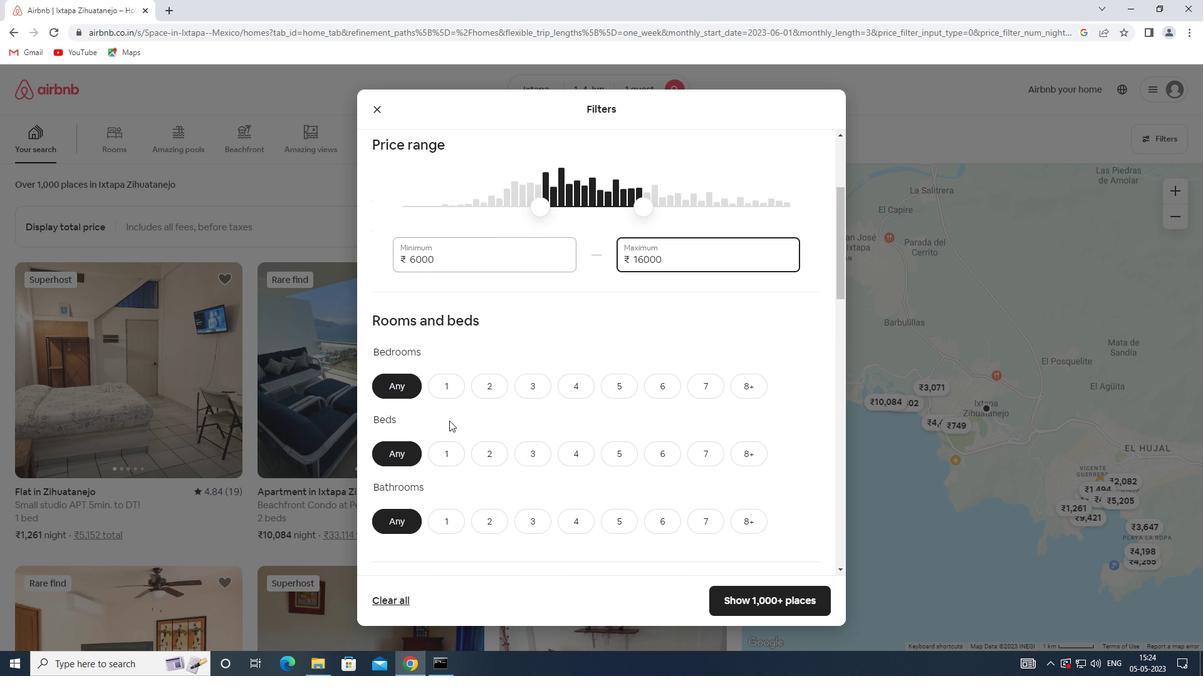 
Action: Mouse pressed left at (438, 383)
Screenshot: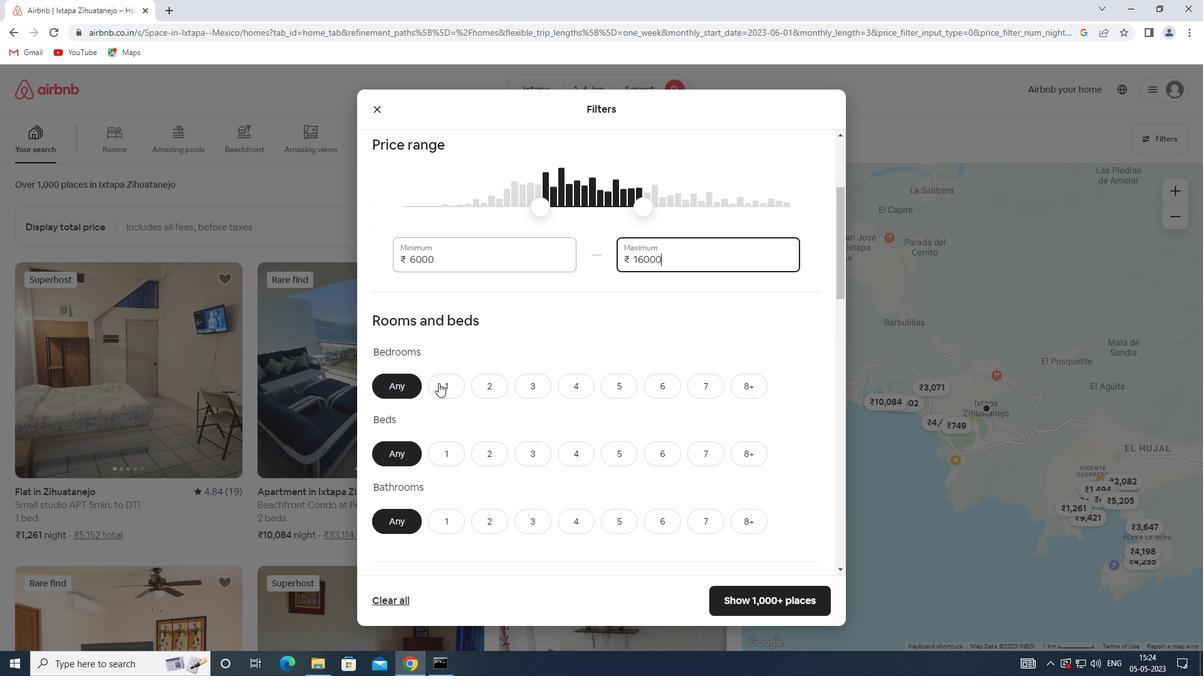 
Action: Mouse moved to (454, 460)
Screenshot: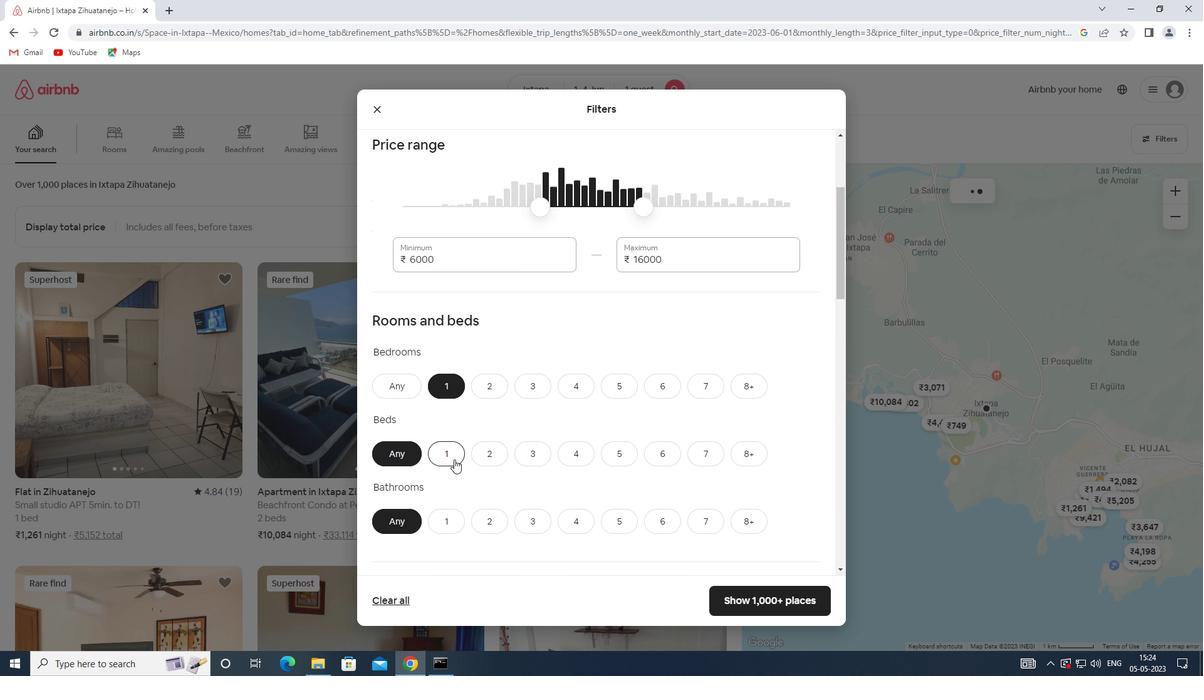 
Action: Mouse pressed left at (454, 460)
Screenshot: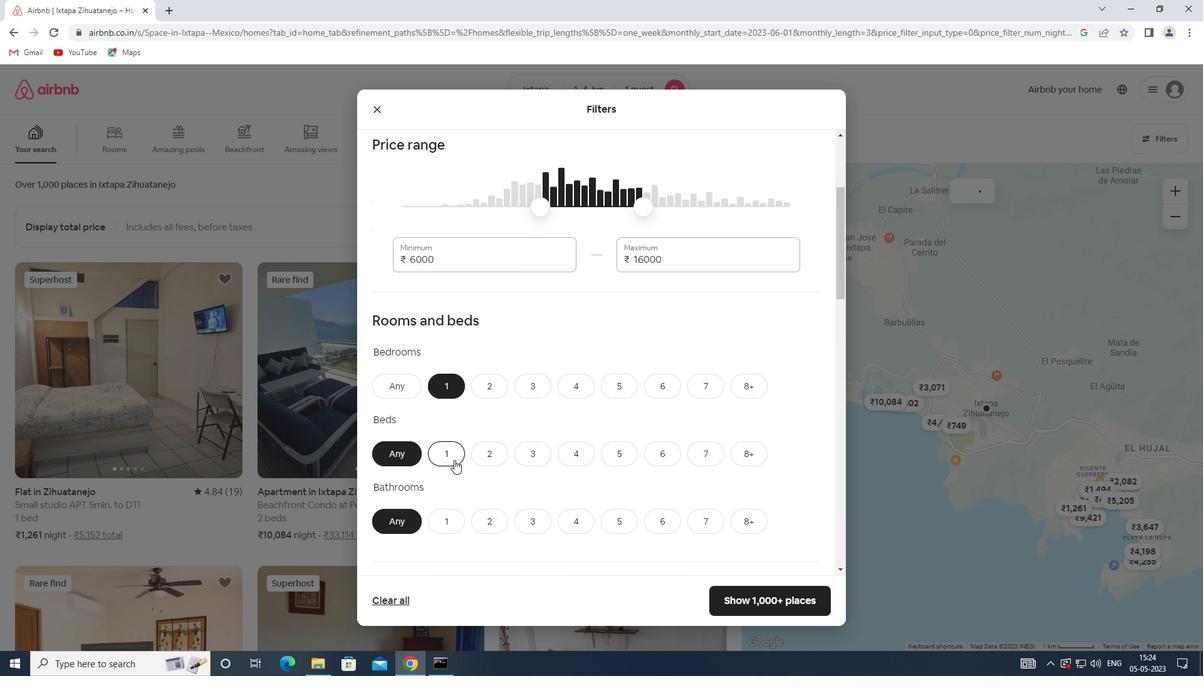 
Action: Mouse moved to (444, 522)
Screenshot: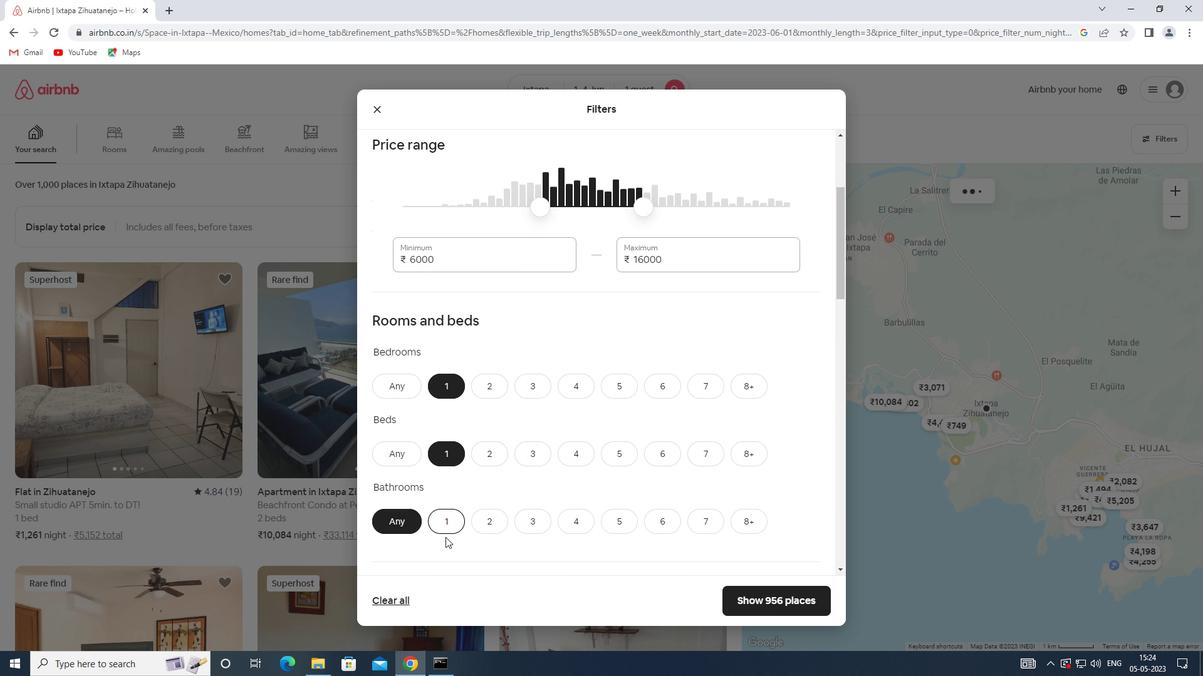 
Action: Mouse pressed left at (444, 522)
Screenshot: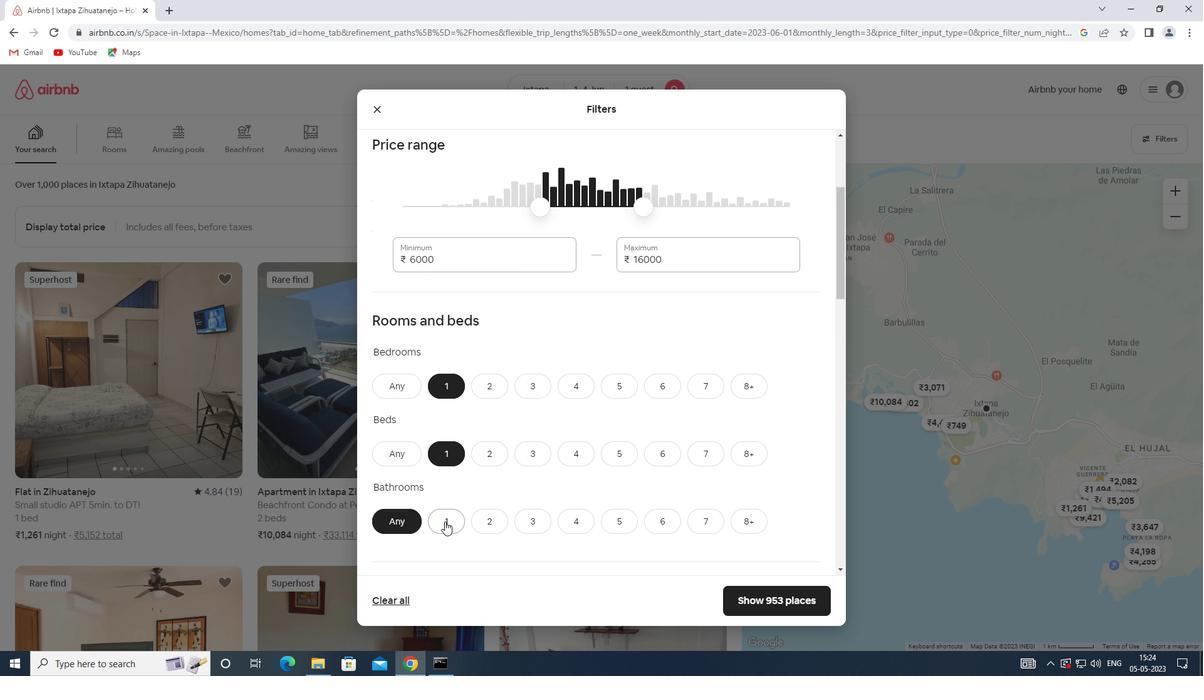 
Action: Mouse moved to (484, 482)
Screenshot: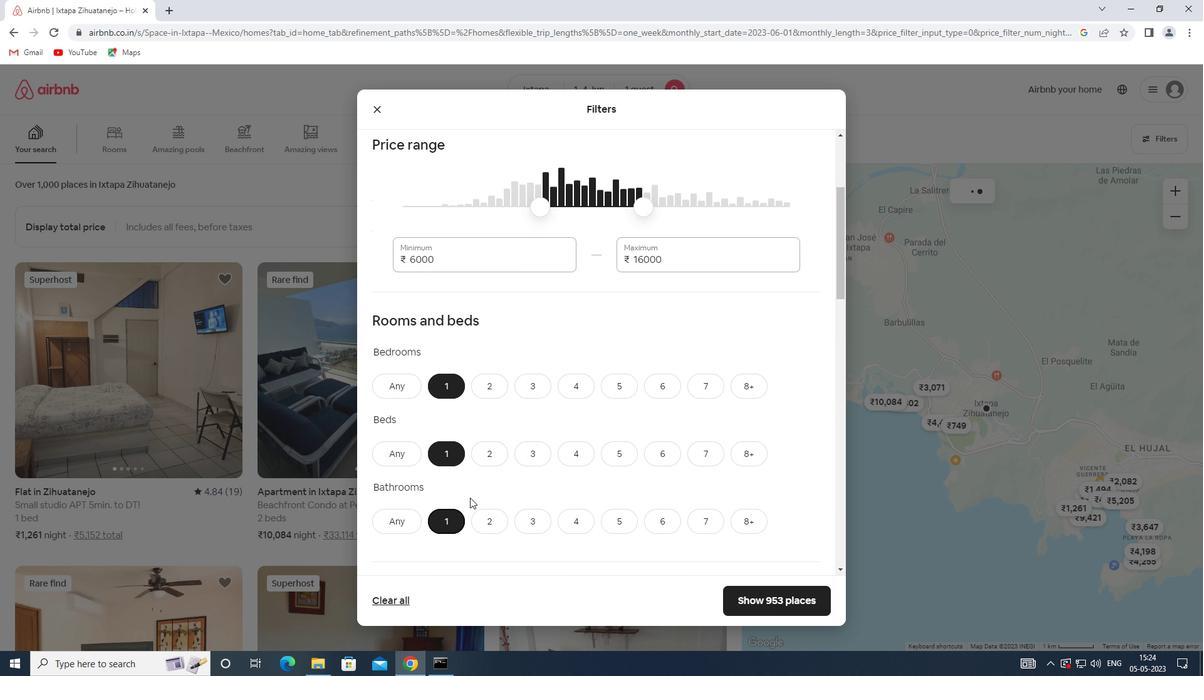 
Action: Mouse scrolled (484, 481) with delta (0, 0)
Screenshot: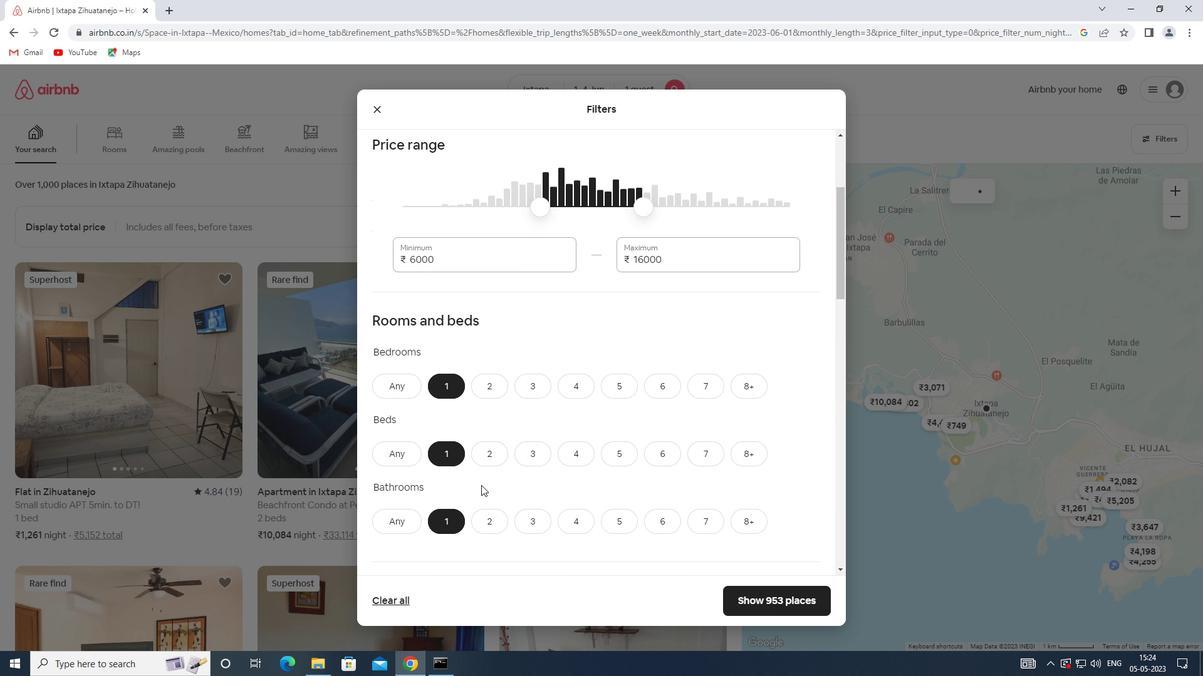 
Action: Mouse scrolled (484, 481) with delta (0, 0)
Screenshot: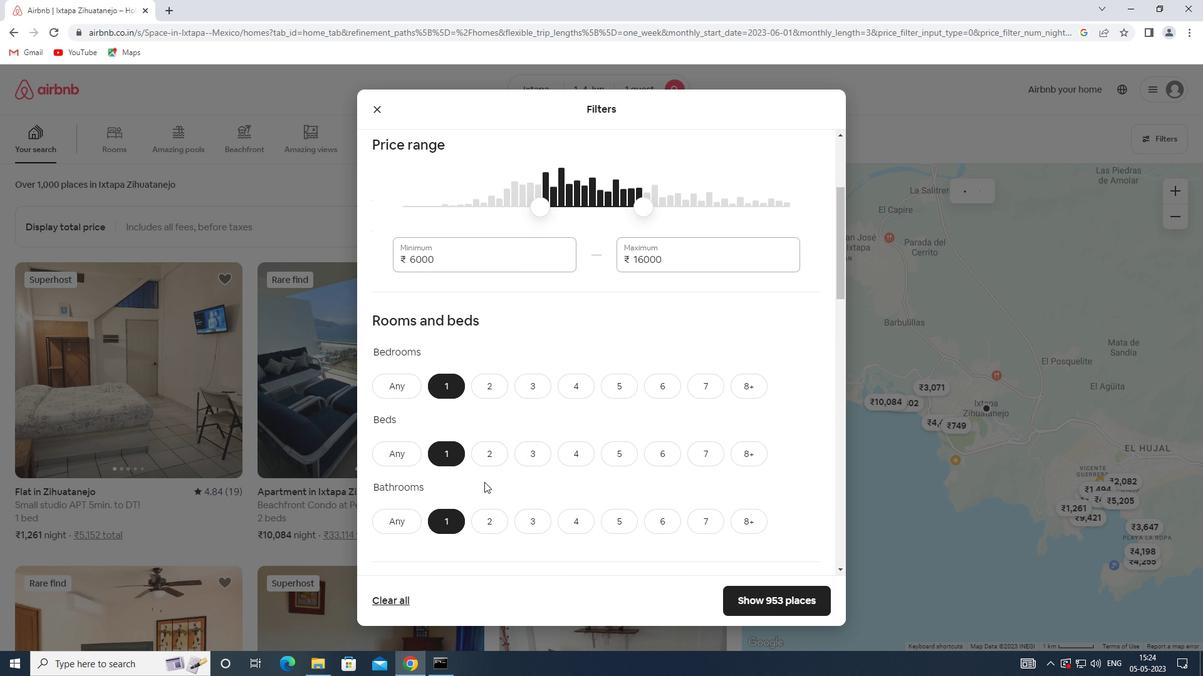 
Action: Mouse scrolled (484, 481) with delta (0, 0)
Screenshot: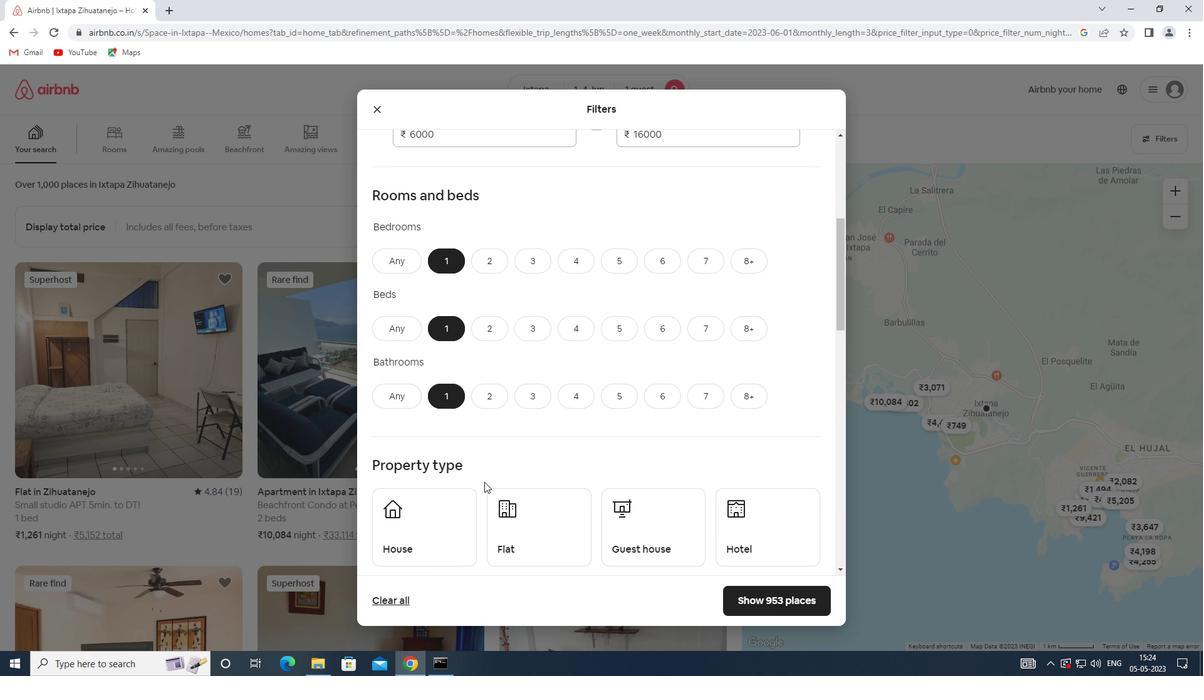 
Action: Mouse moved to (438, 476)
Screenshot: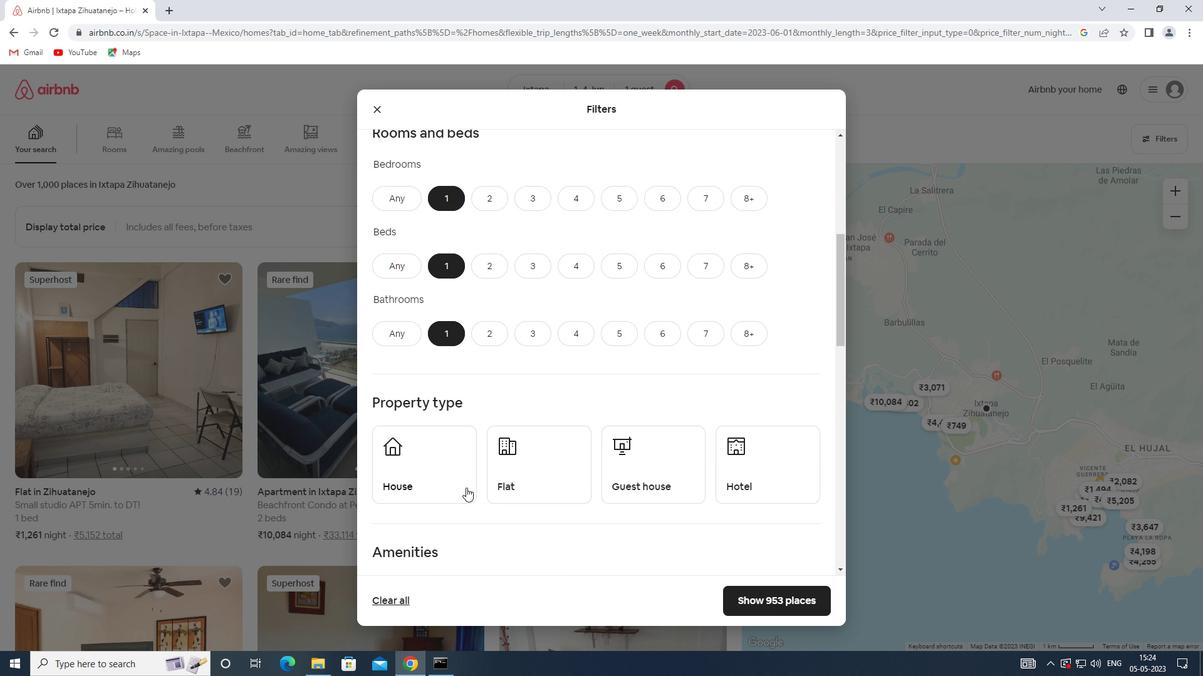 
Action: Mouse pressed left at (438, 476)
Screenshot: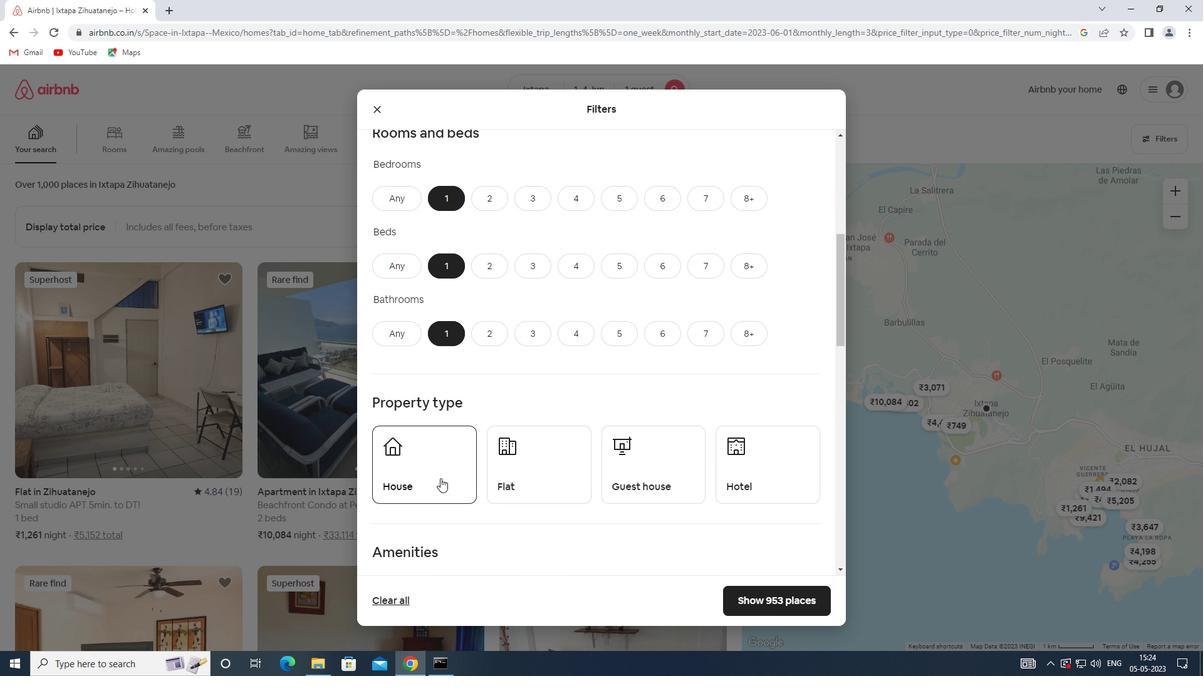 
Action: Mouse moved to (512, 472)
Screenshot: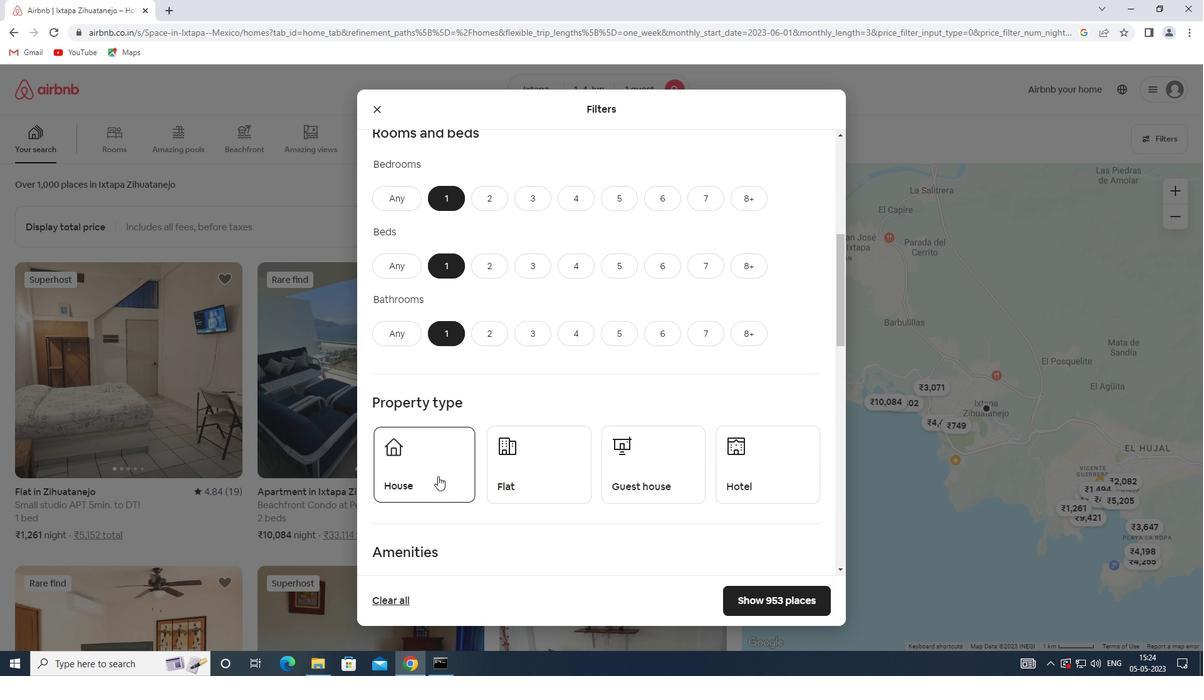 
Action: Mouse pressed left at (512, 472)
Screenshot: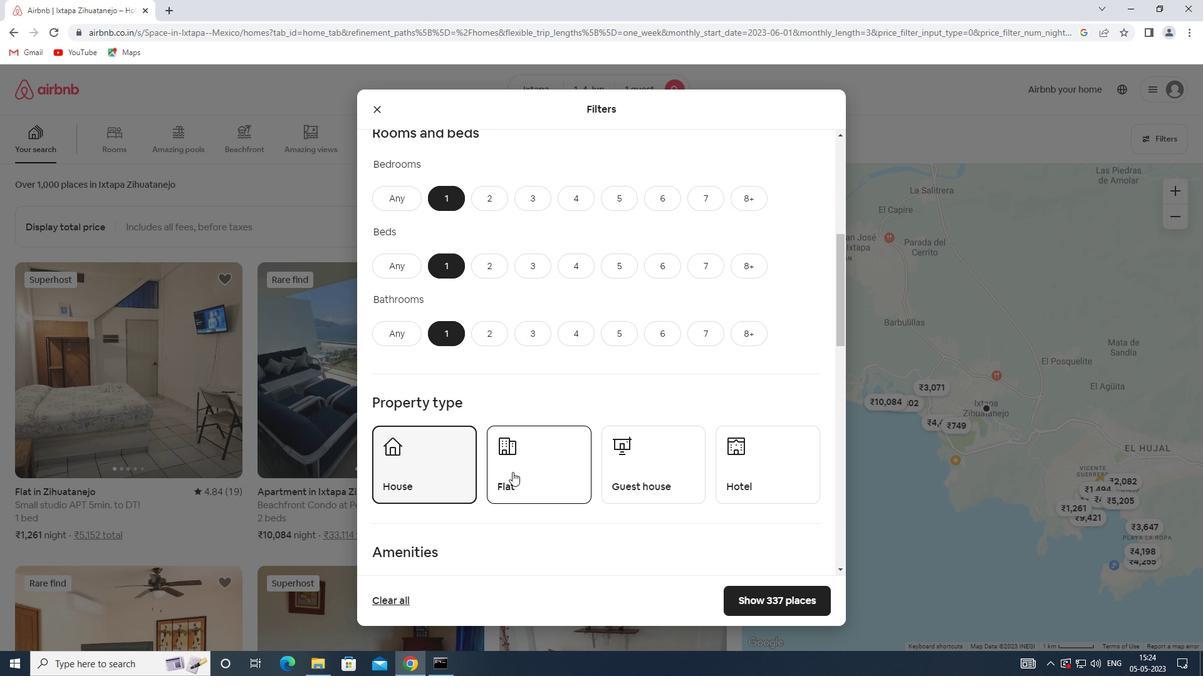 
Action: Mouse scrolled (512, 471) with delta (0, 0)
Screenshot: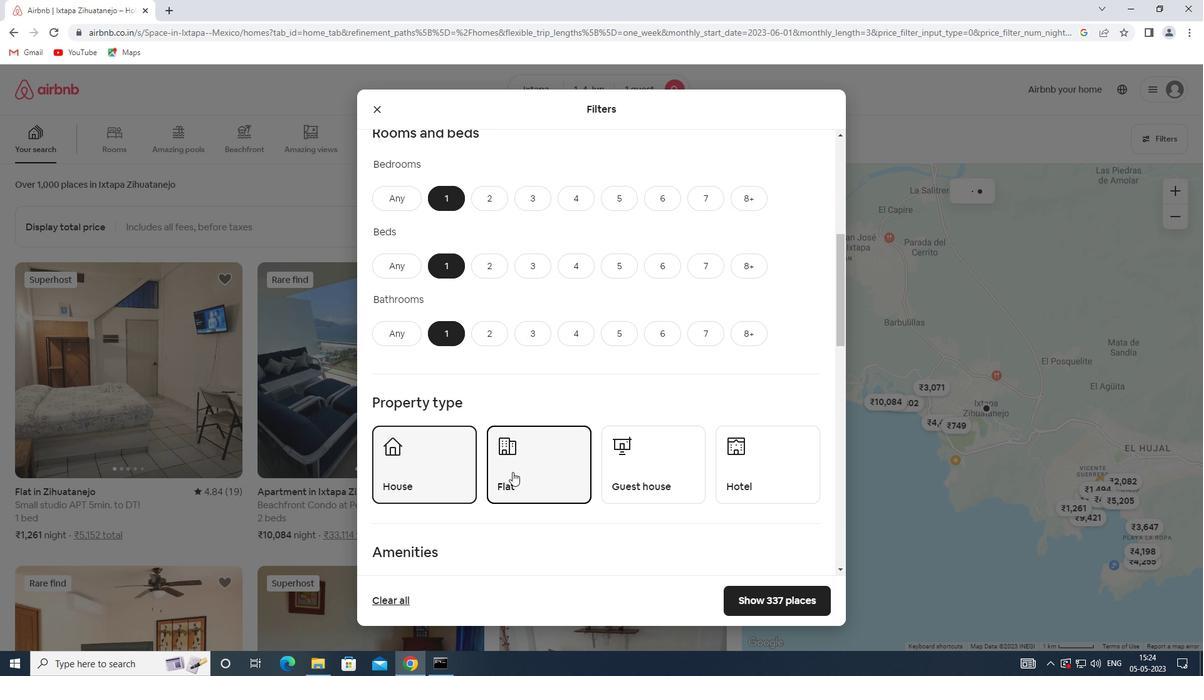 
Action: Mouse moved to (617, 427)
Screenshot: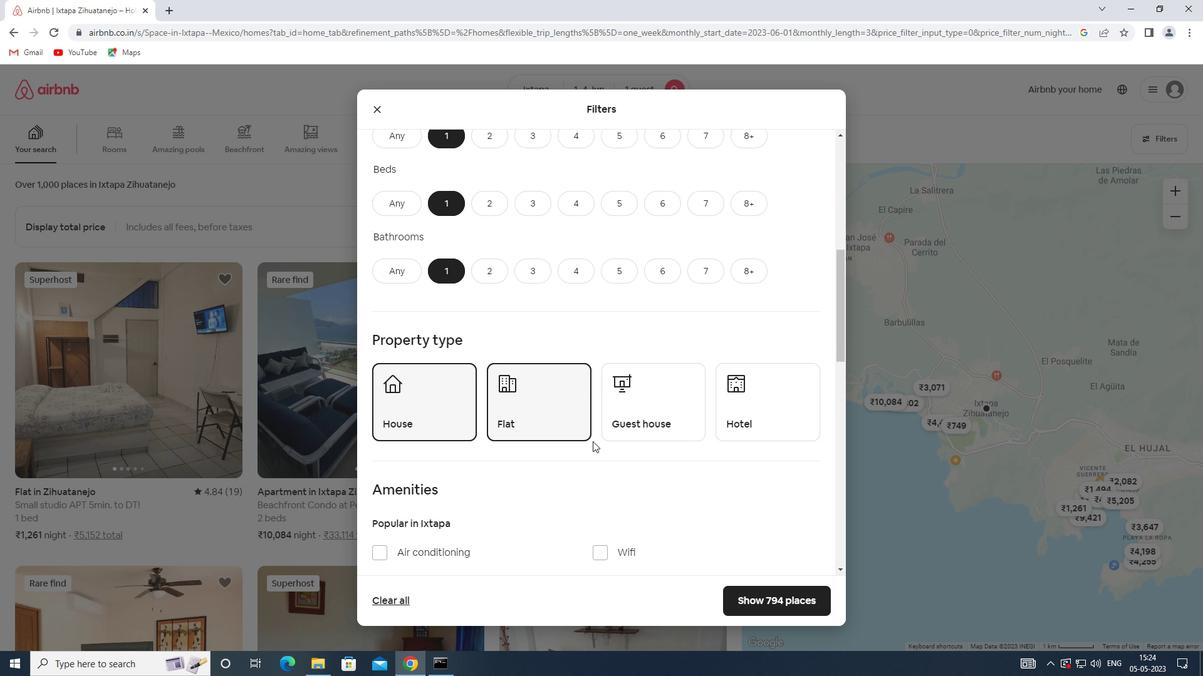 
Action: Mouse pressed left at (617, 427)
Screenshot: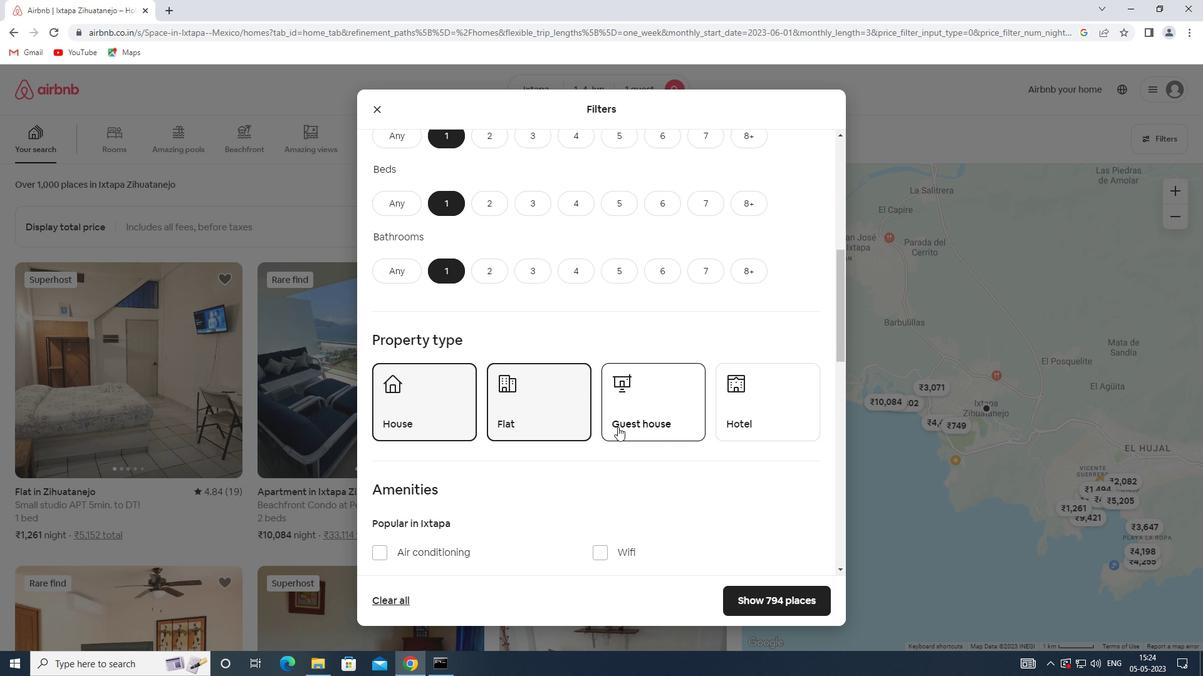 
Action: Mouse scrolled (617, 426) with delta (0, 0)
Screenshot: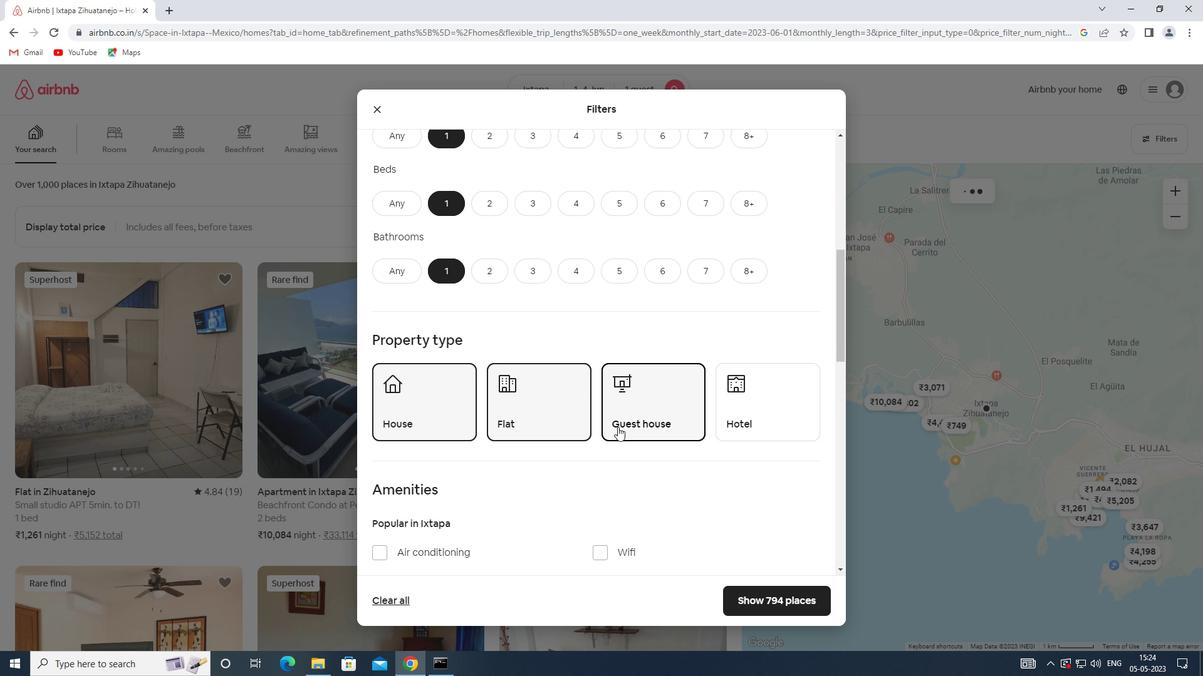 
Action: Mouse scrolled (617, 426) with delta (0, 0)
Screenshot: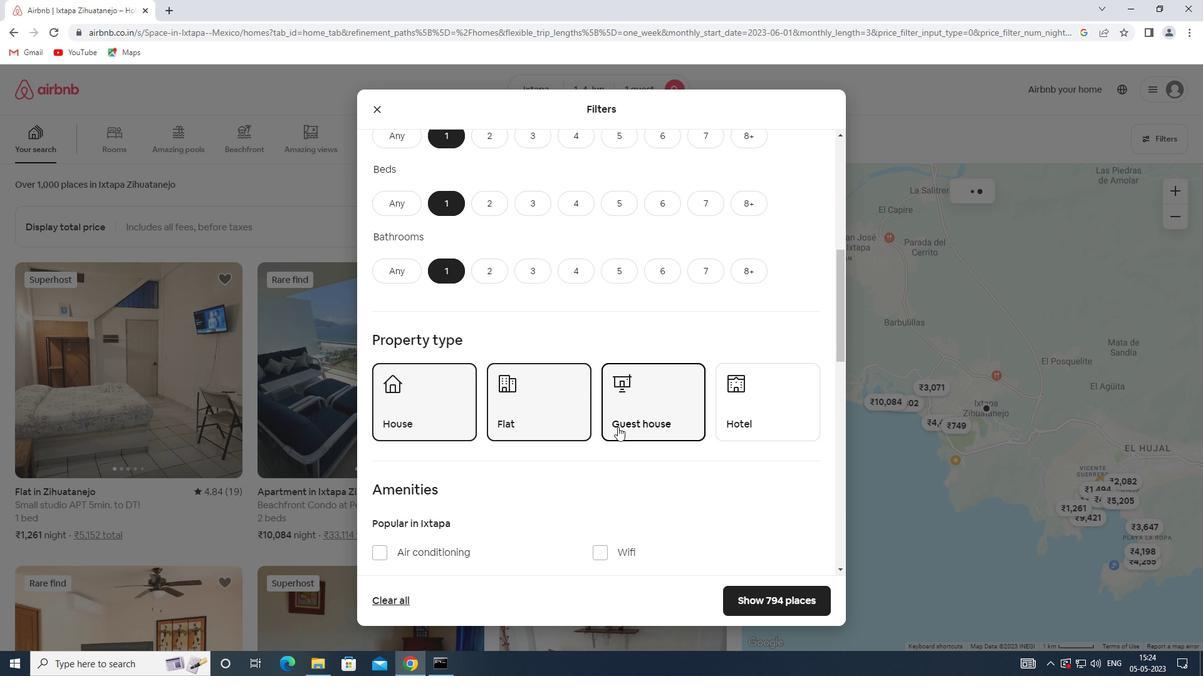 
Action: Mouse scrolled (617, 426) with delta (0, 0)
Screenshot: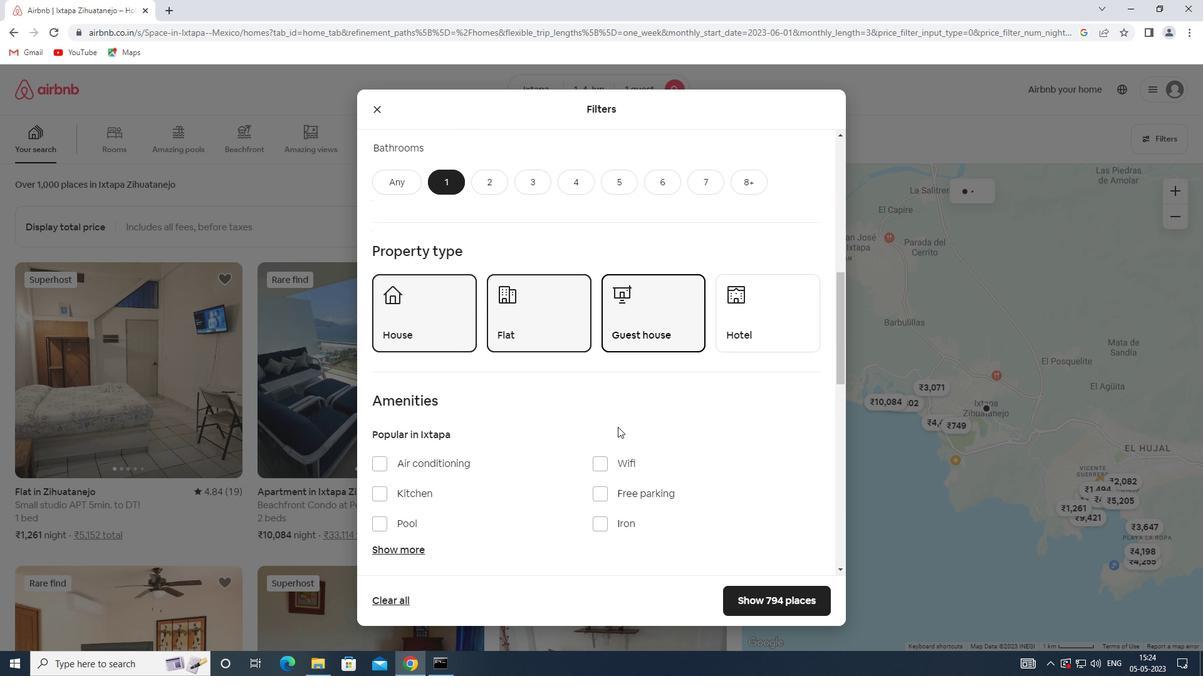 
Action: Mouse moved to (600, 369)
Screenshot: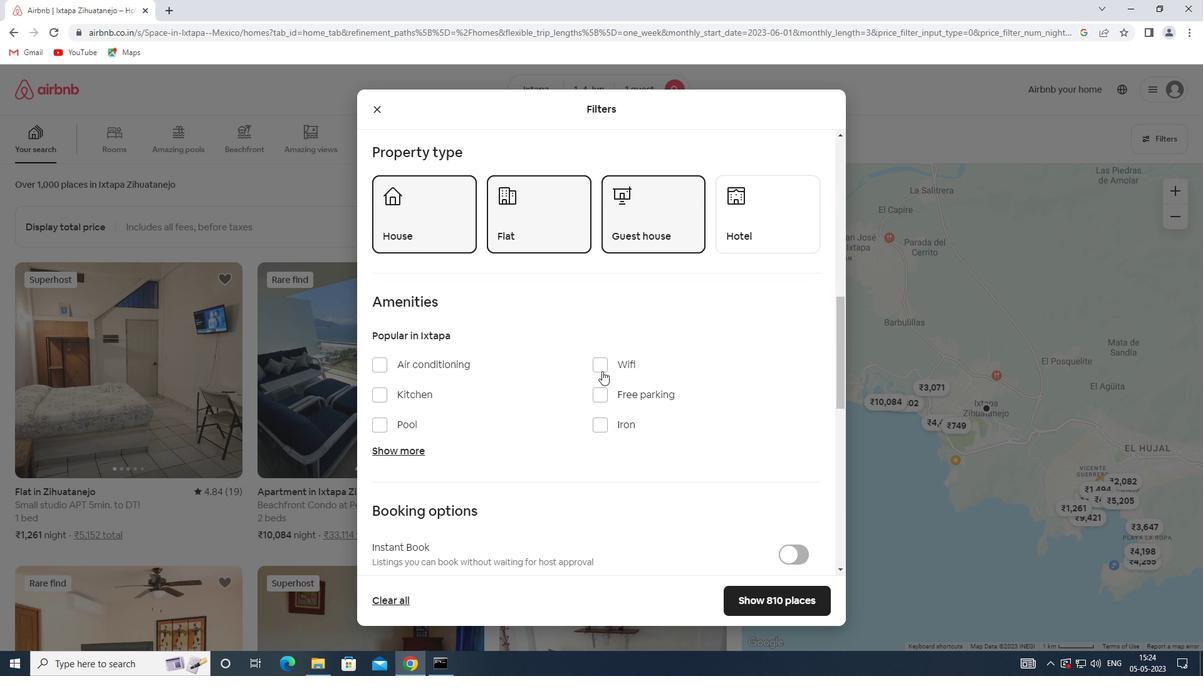
Action: Mouse pressed left at (600, 369)
Screenshot: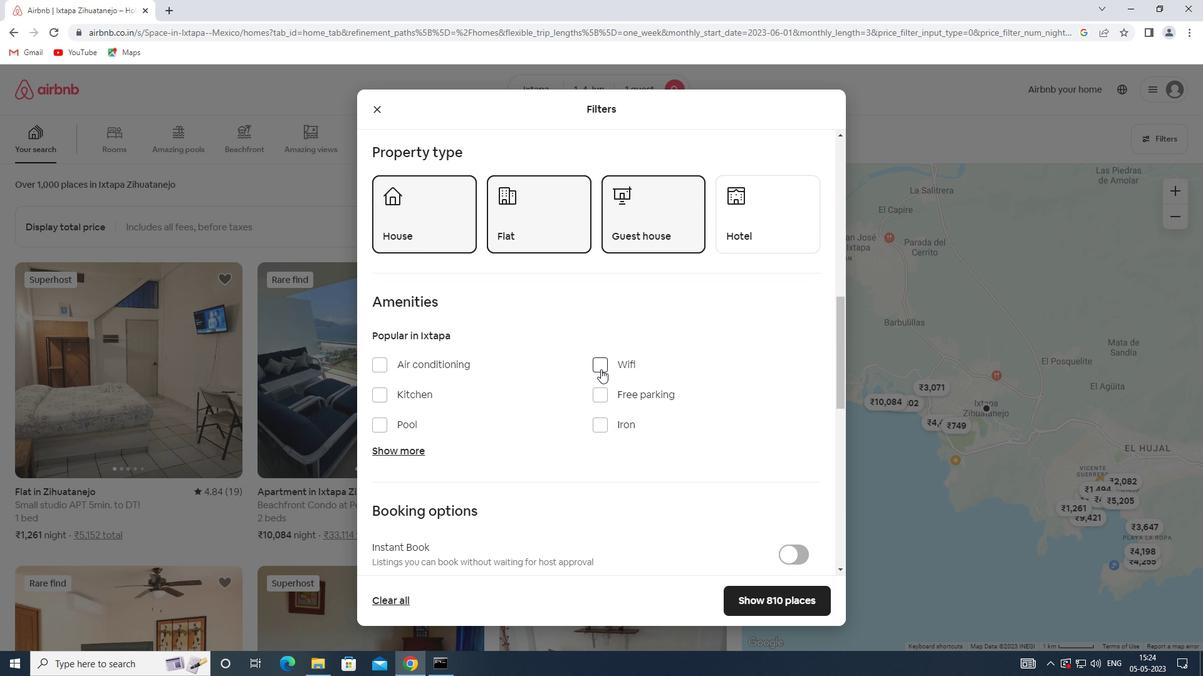 
Action: Mouse moved to (598, 369)
Screenshot: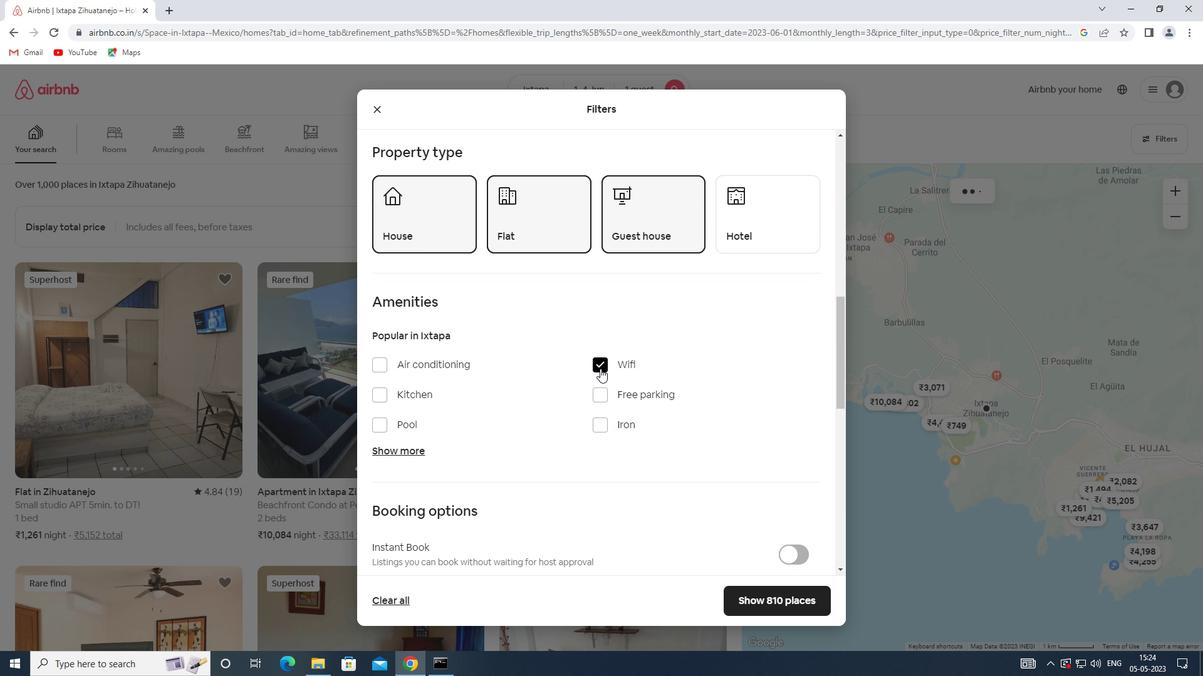 
Action: Mouse scrolled (598, 369) with delta (0, 0)
Screenshot: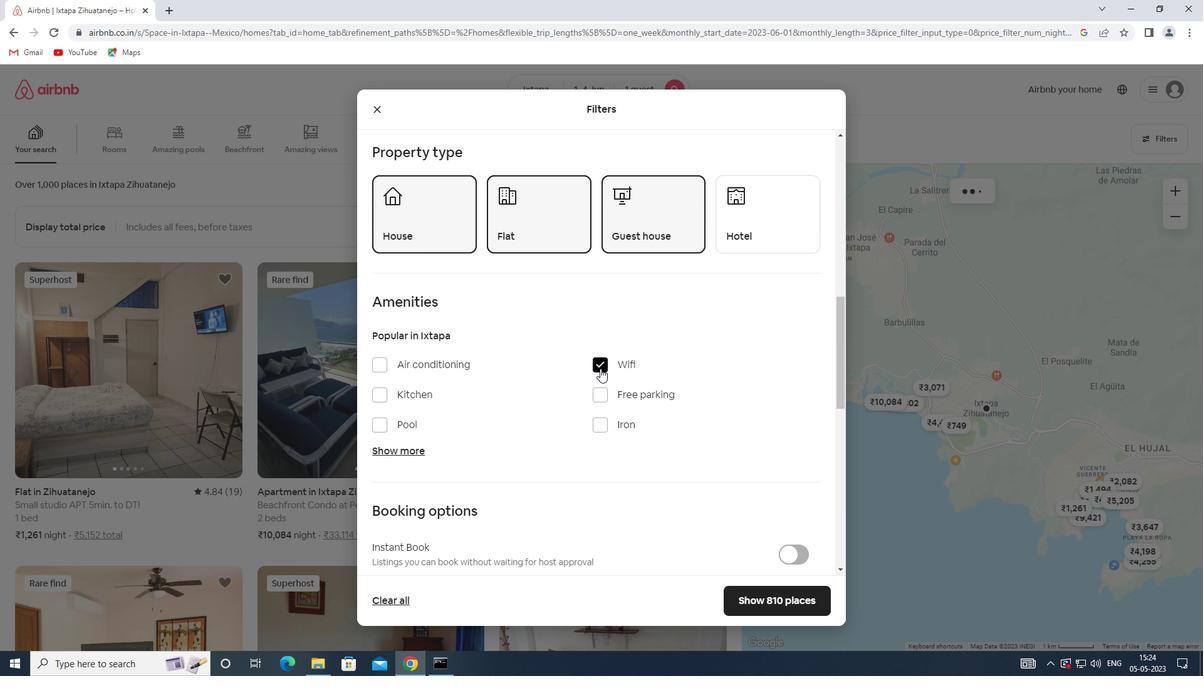 
Action: Mouse scrolled (598, 369) with delta (0, 0)
Screenshot: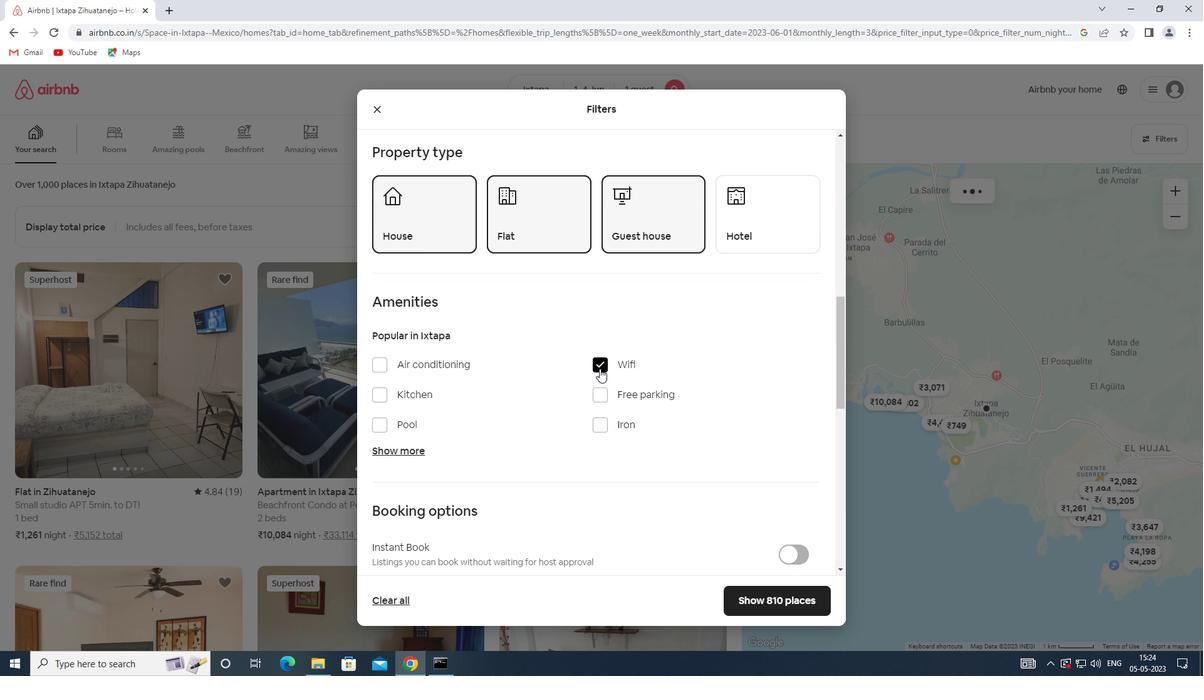 
Action: Mouse scrolled (598, 369) with delta (0, 0)
Screenshot: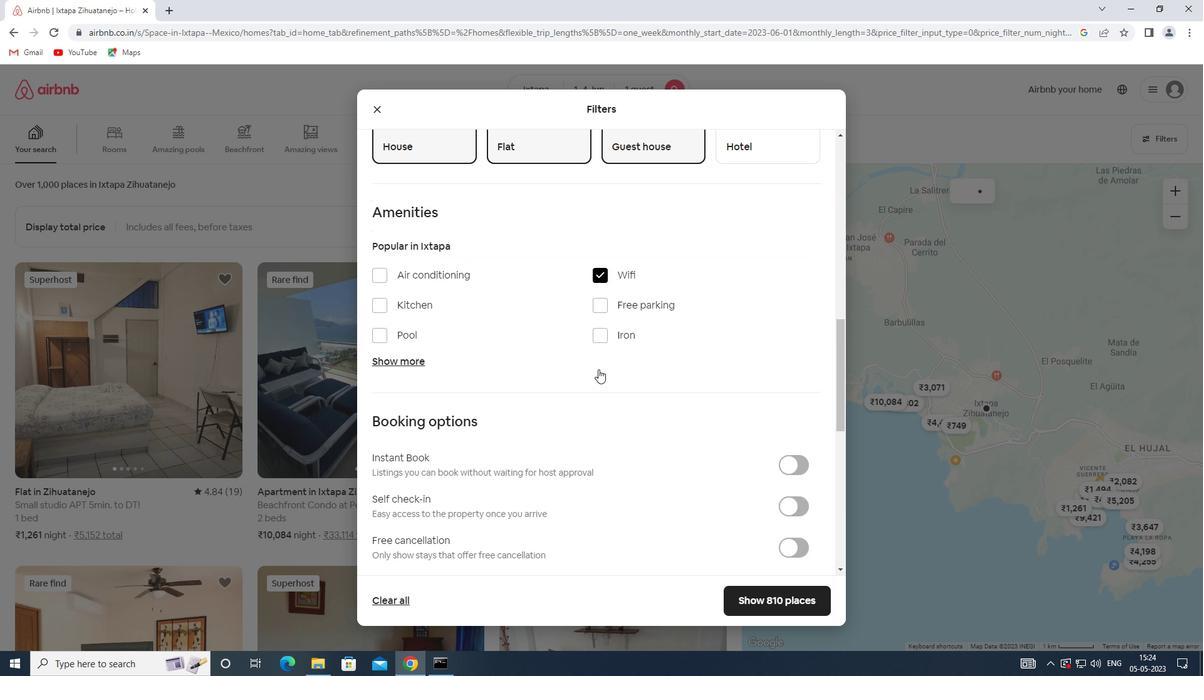 
Action: Mouse scrolled (598, 369) with delta (0, 0)
Screenshot: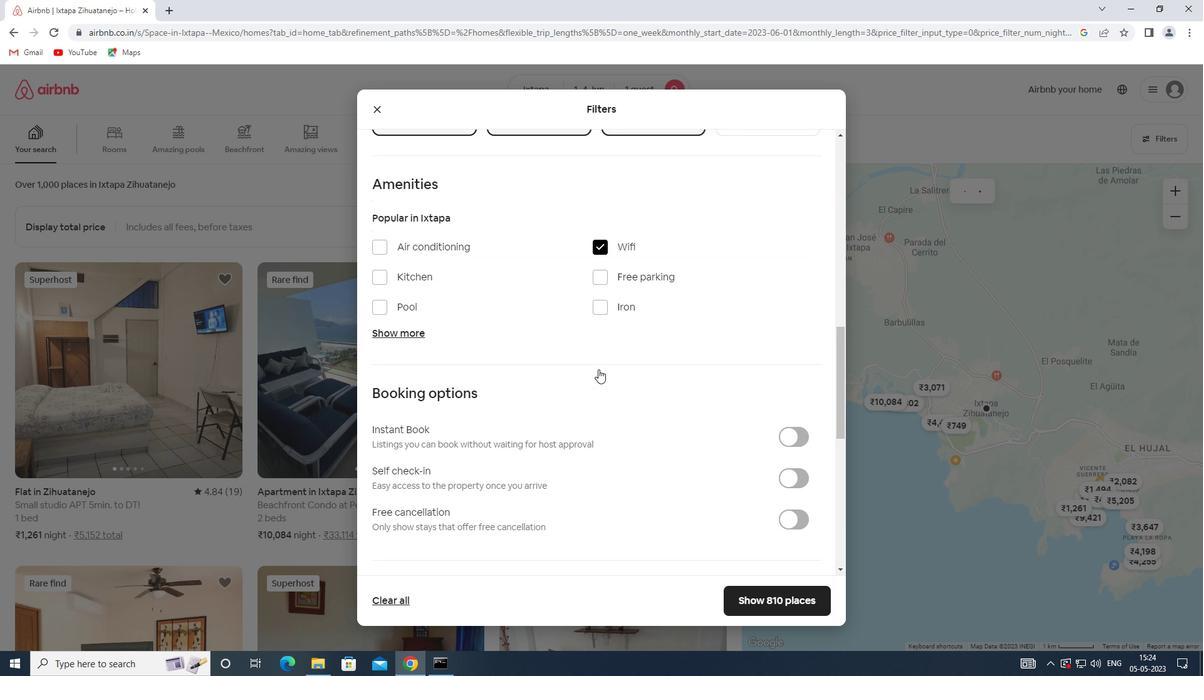 
Action: Mouse scrolled (598, 369) with delta (0, 0)
Screenshot: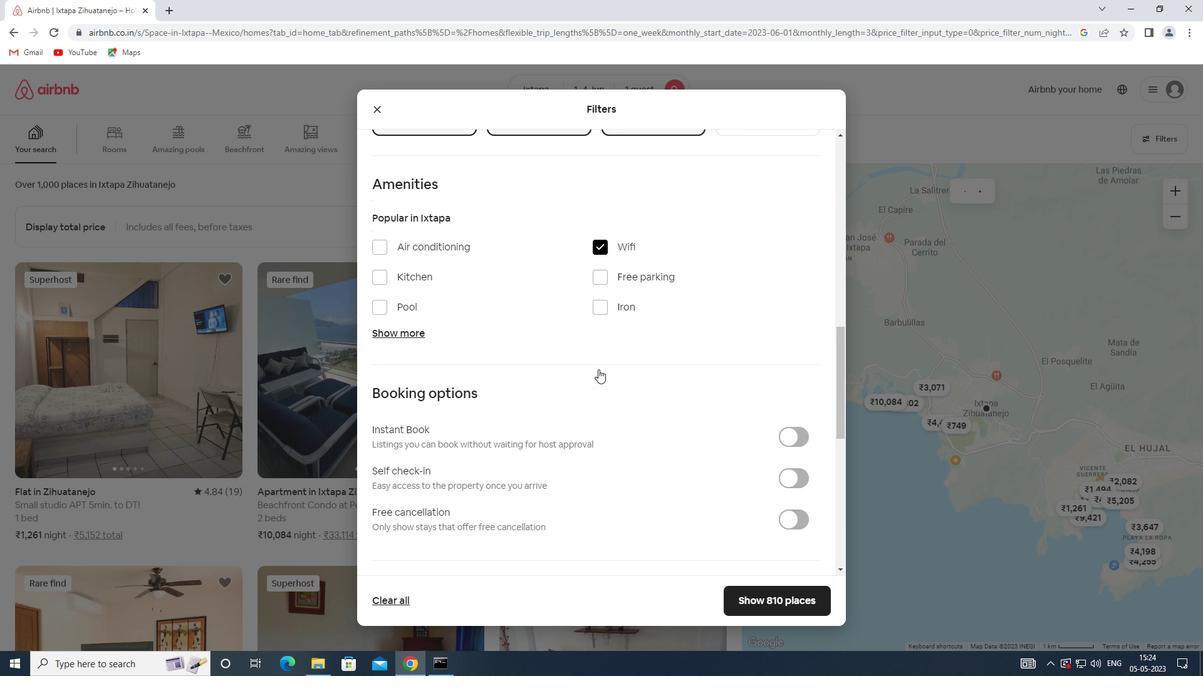 
Action: Mouse moved to (784, 285)
Screenshot: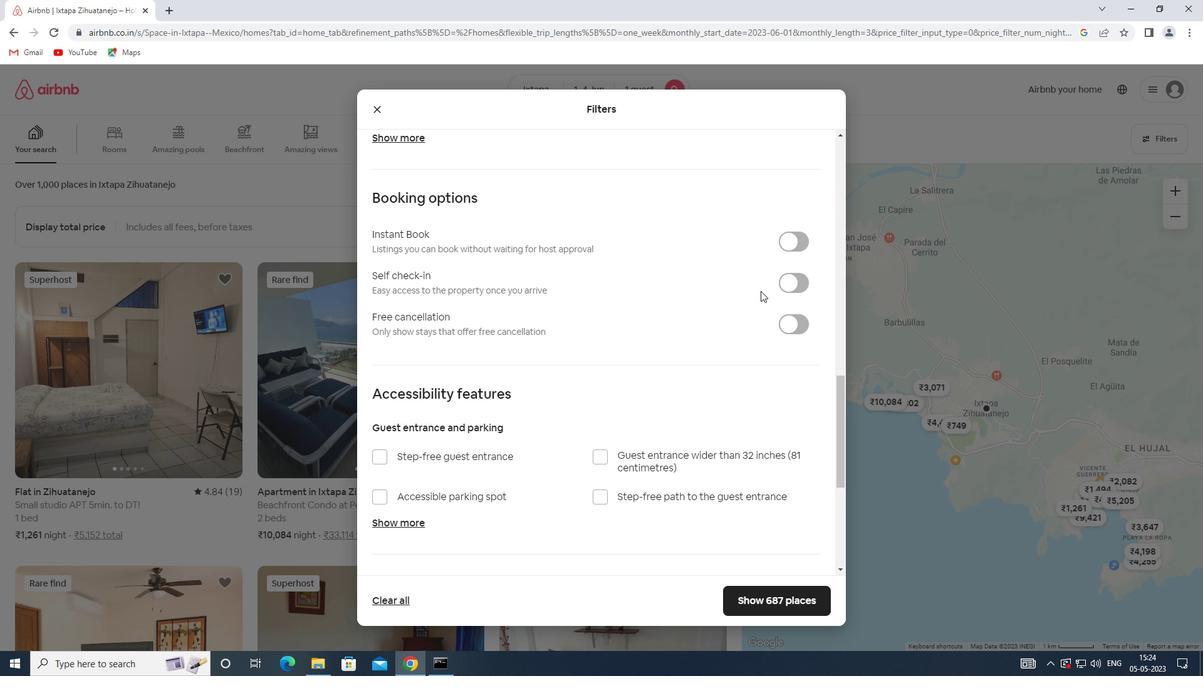 
Action: Mouse pressed left at (784, 285)
Screenshot: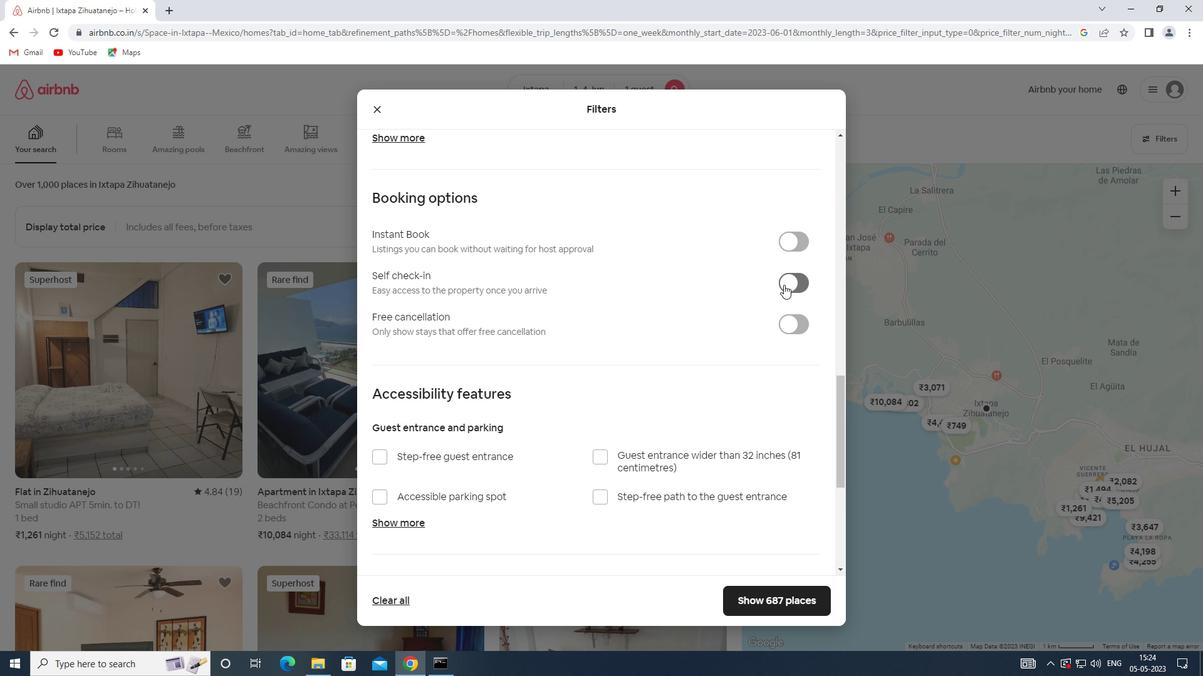 
Action: Mouse moved to (543, 358)
Screenshot: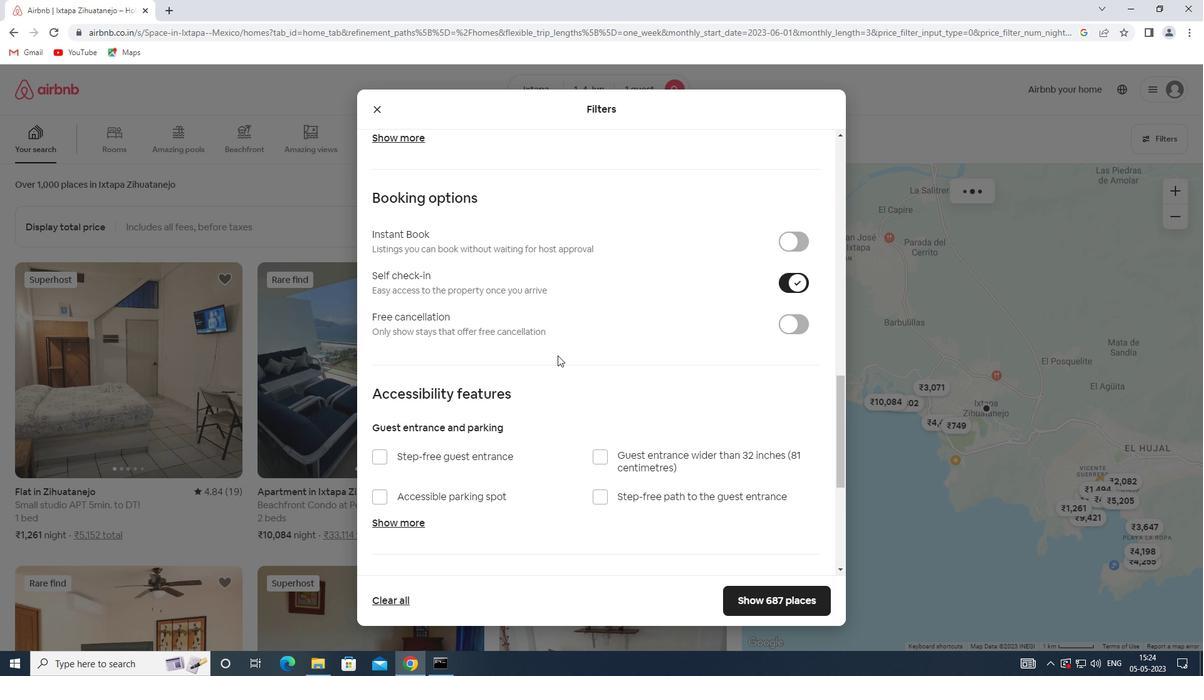 
Action: Mouse scrolled (543, 357) with delta (0, 0)
Screenshot: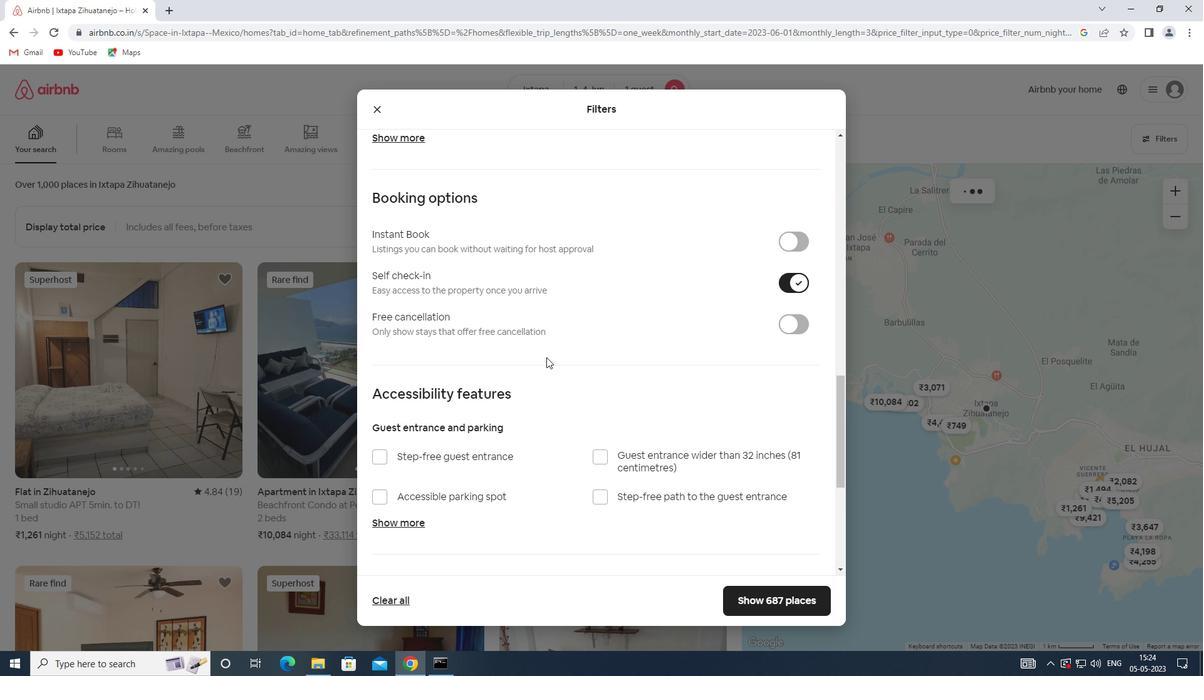 
Action: Mouse scrolled (543, 357) with delta (0, 0)
Screenshot: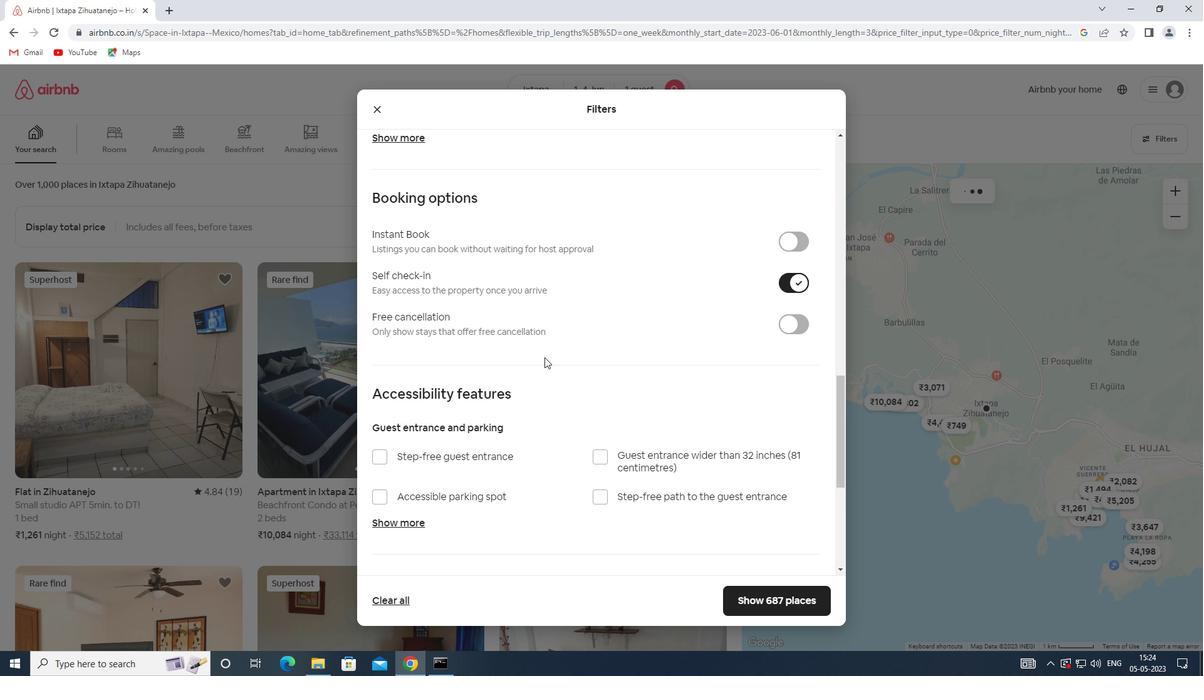 
Action: Mouse scrolled (543, 357) with delta (0, 0)
Screenshot: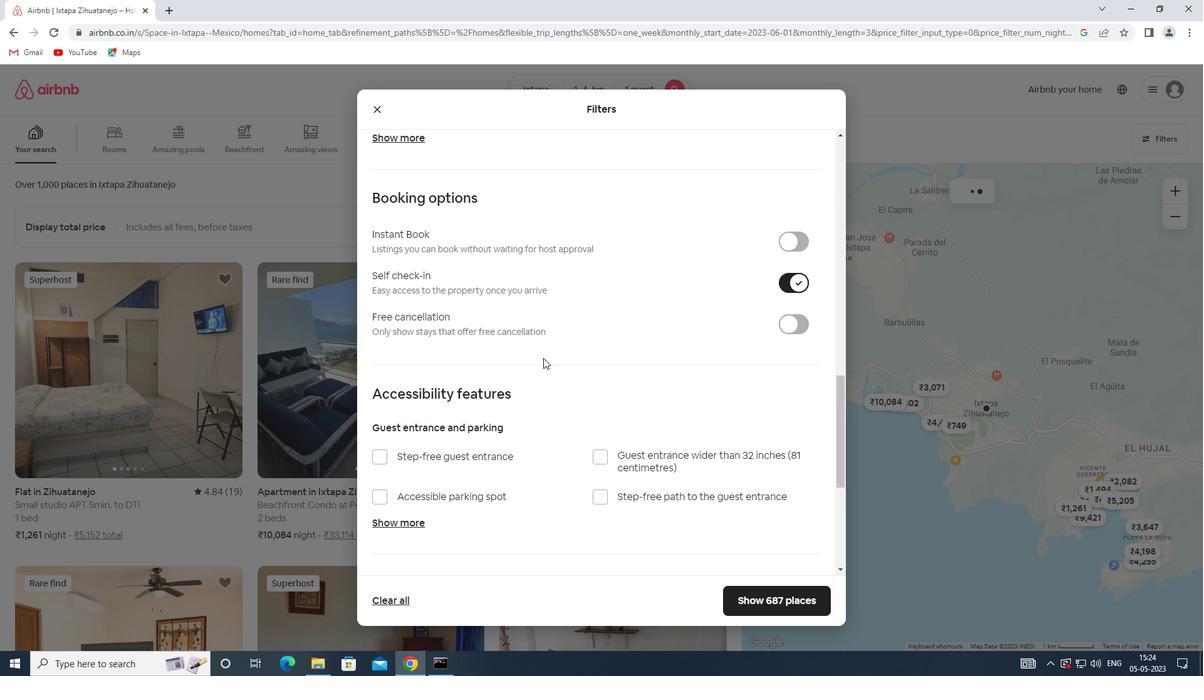 
Action: Mouse moved to (538, 358)
Screenshot: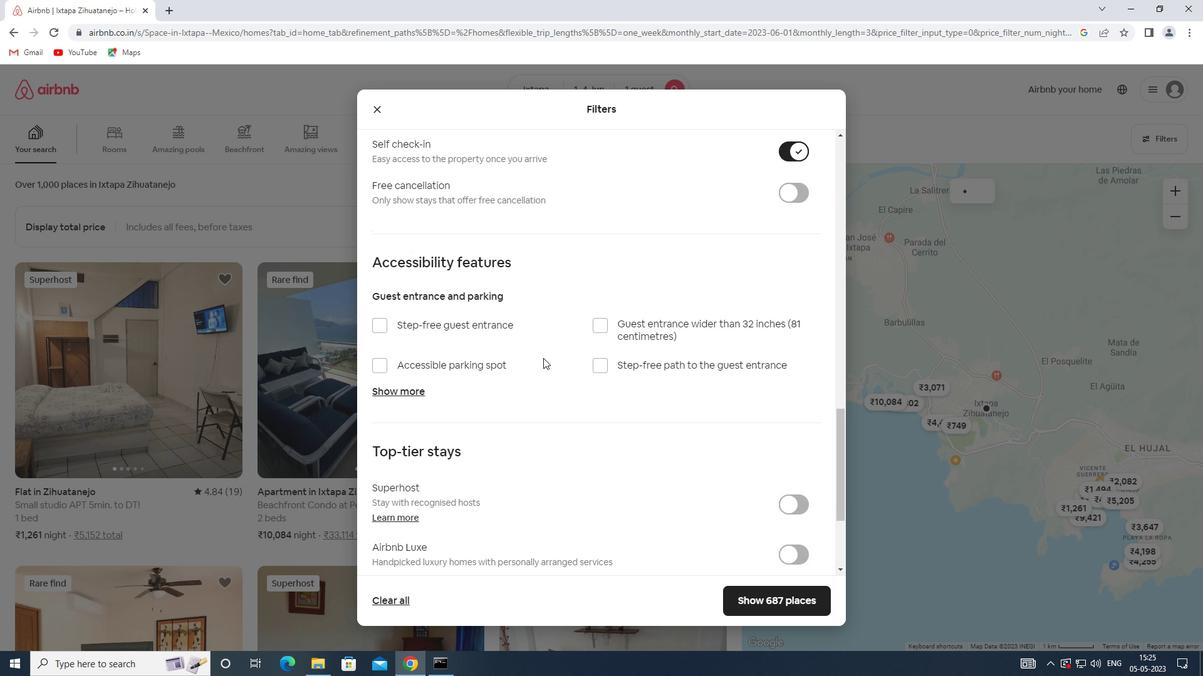 
Action: Mouse scrolled (538, 357) with delta (0, 0)
Screenshot: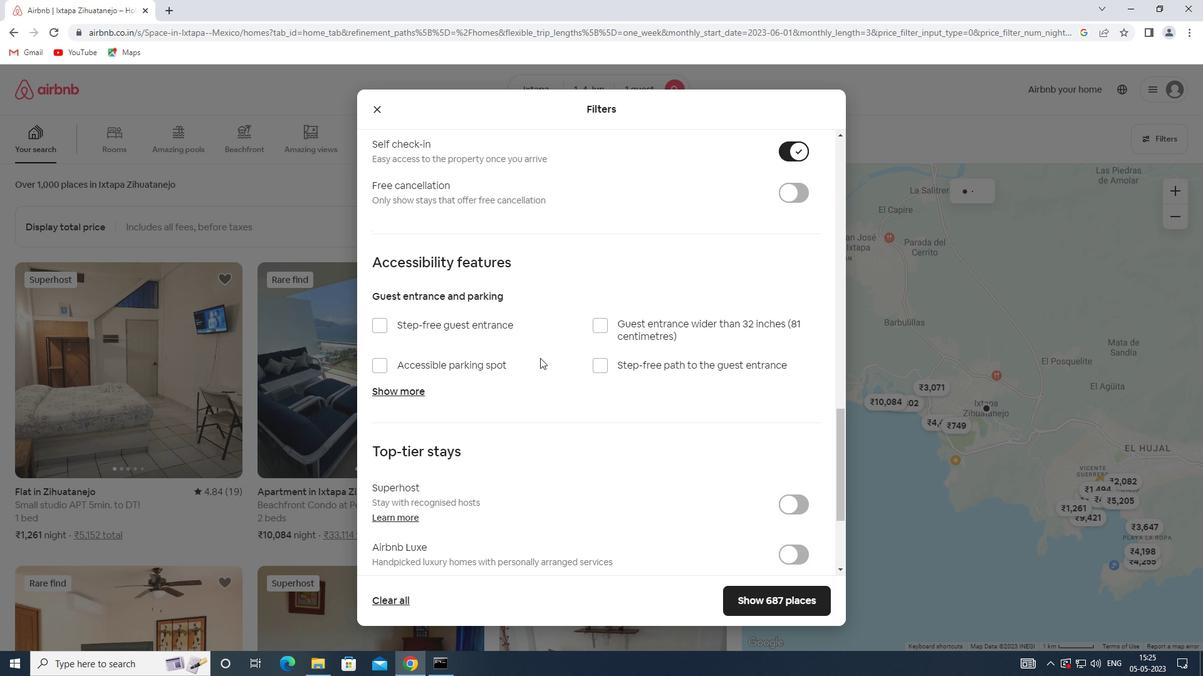 
Action: Mouse scrolled (538, 357) with delta (0, 0)
Screenshot: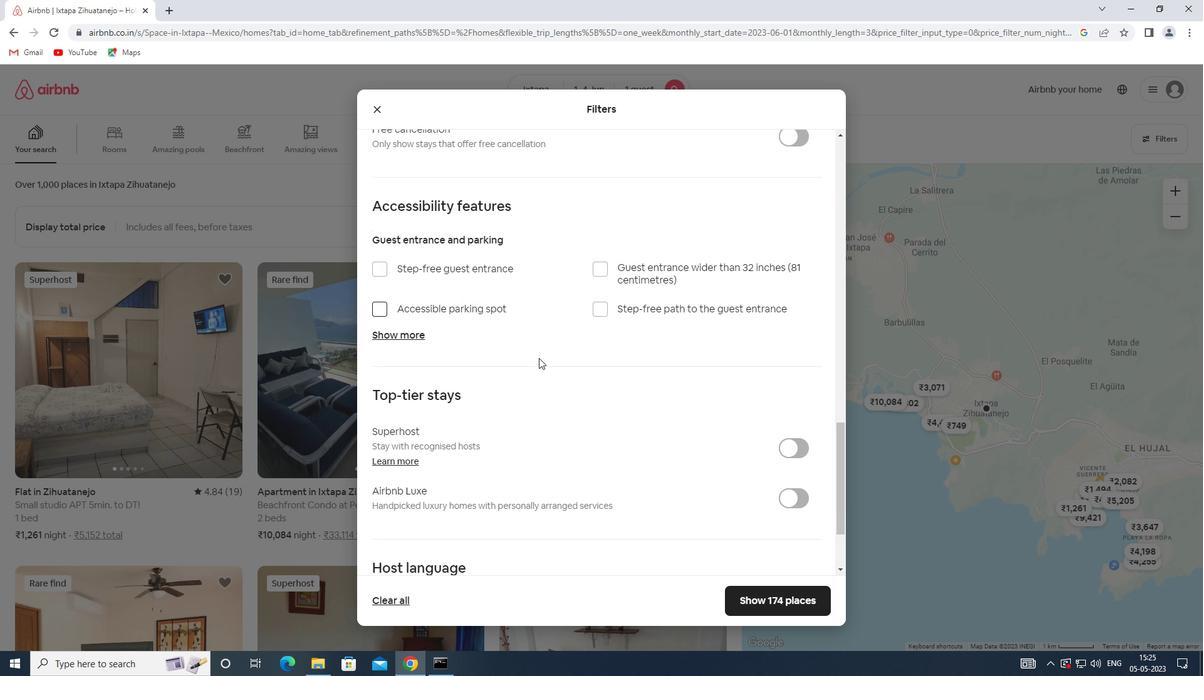 
Action: Mouse scrolled (538, 357) with delta (0, 0)
Screenshot: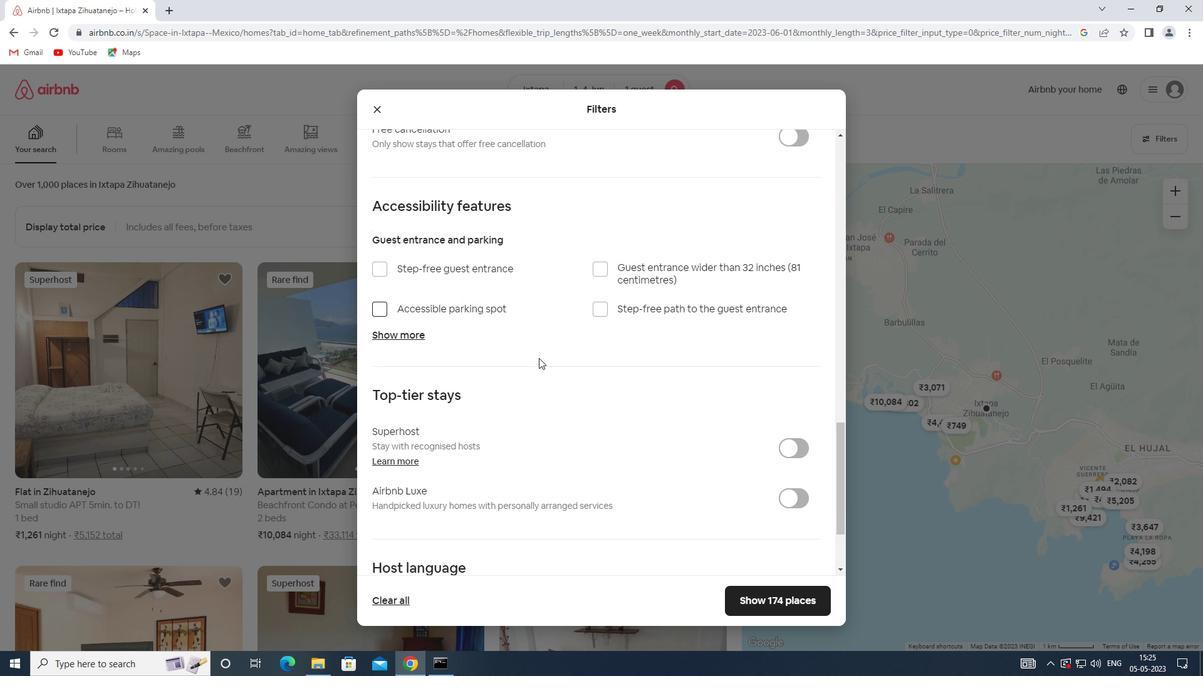 
Action: Mouse moved to (379, 493)
Screenshot: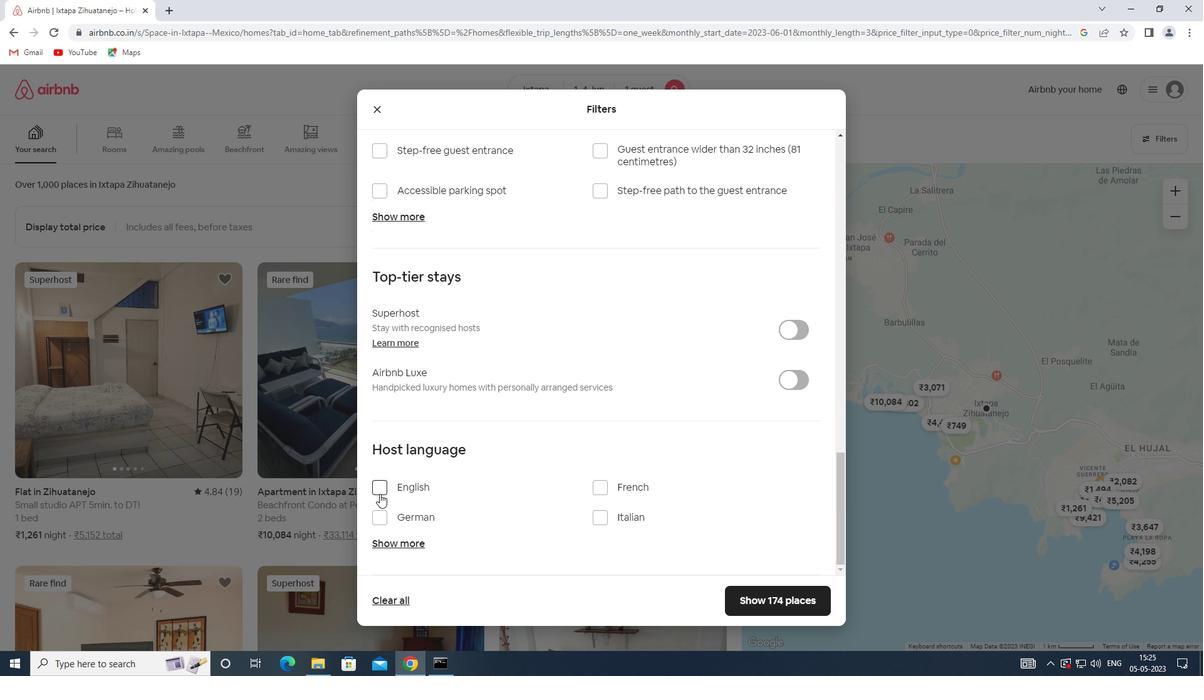 
Action: Mouse pressed left at (379, 493)
Screenshot: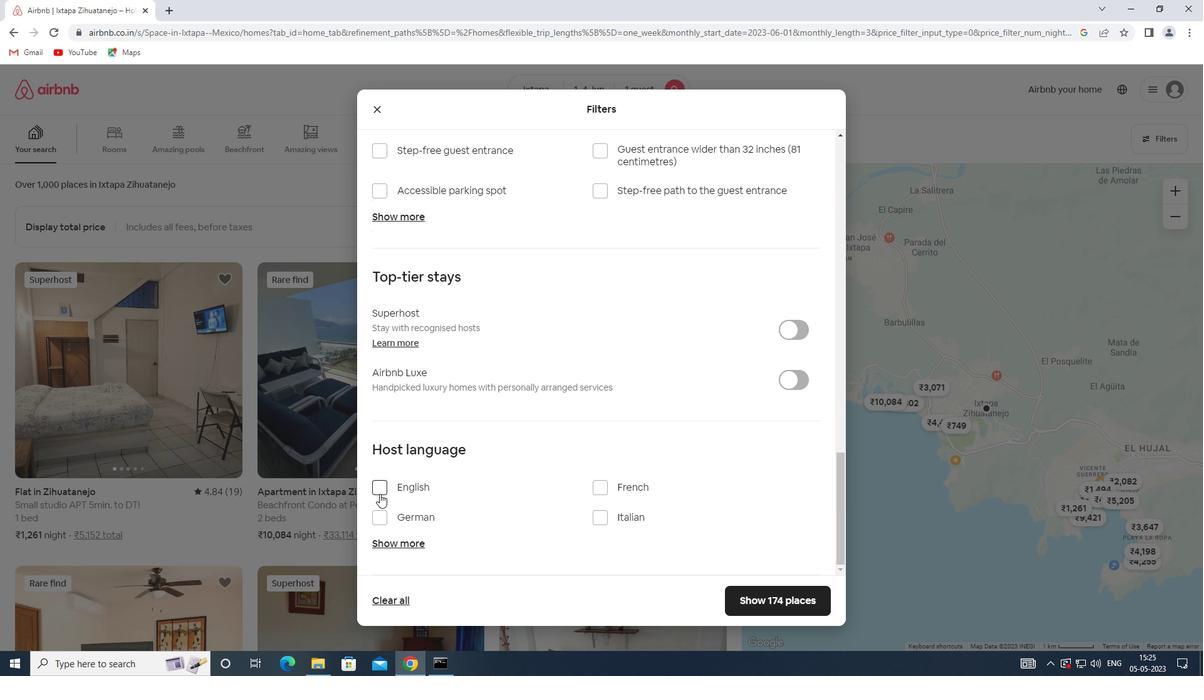 
Action: Mouse moved to (753, 600)
Screenshot: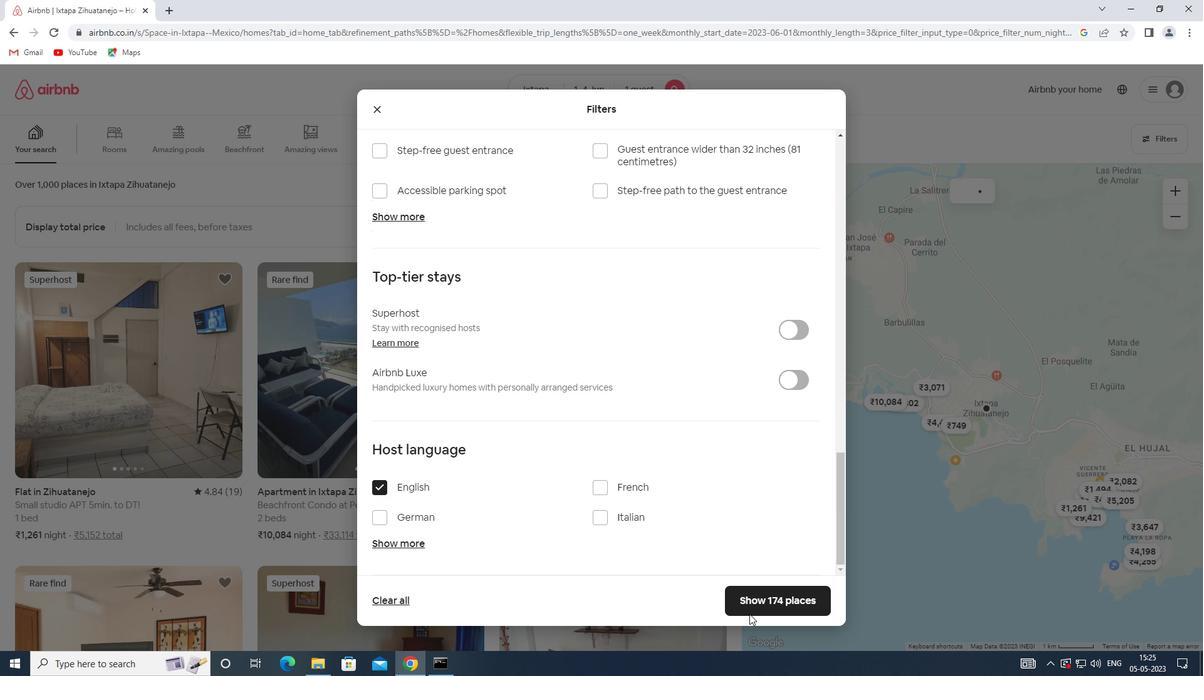 
Action: Mouse pressed left at (753, 600)
Screenshot: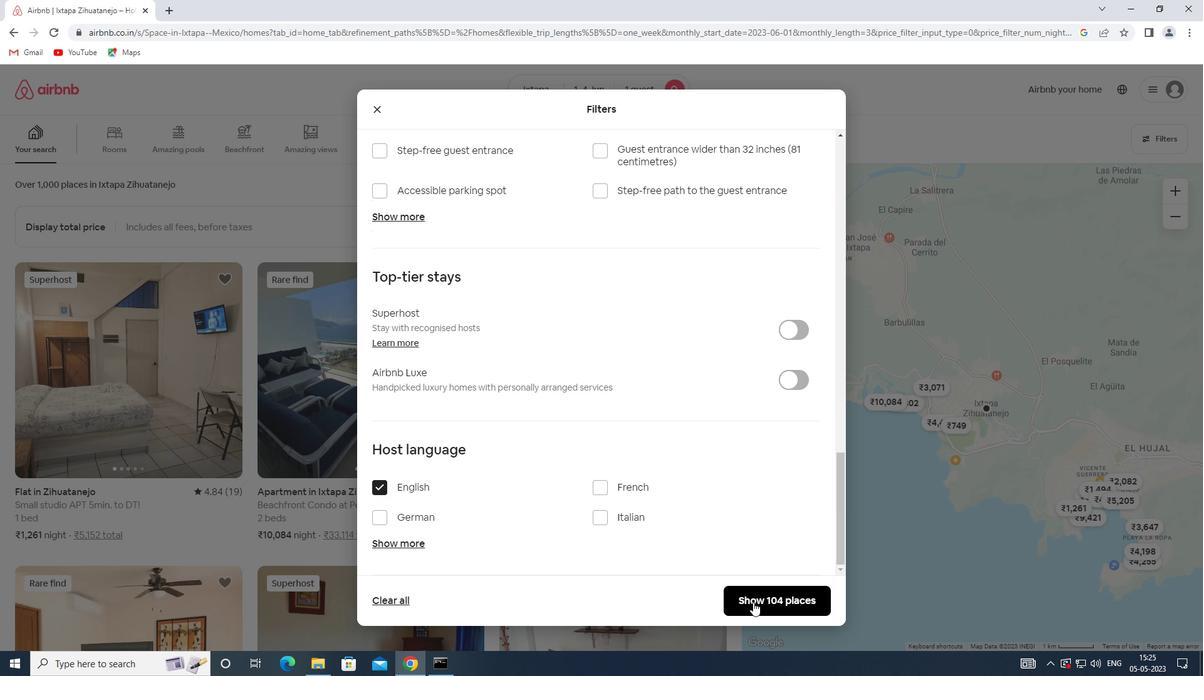 
